 Task: Look for properties with their price reduced on the last day.
Action: Mouse moved to (601, 262)
Screenshot: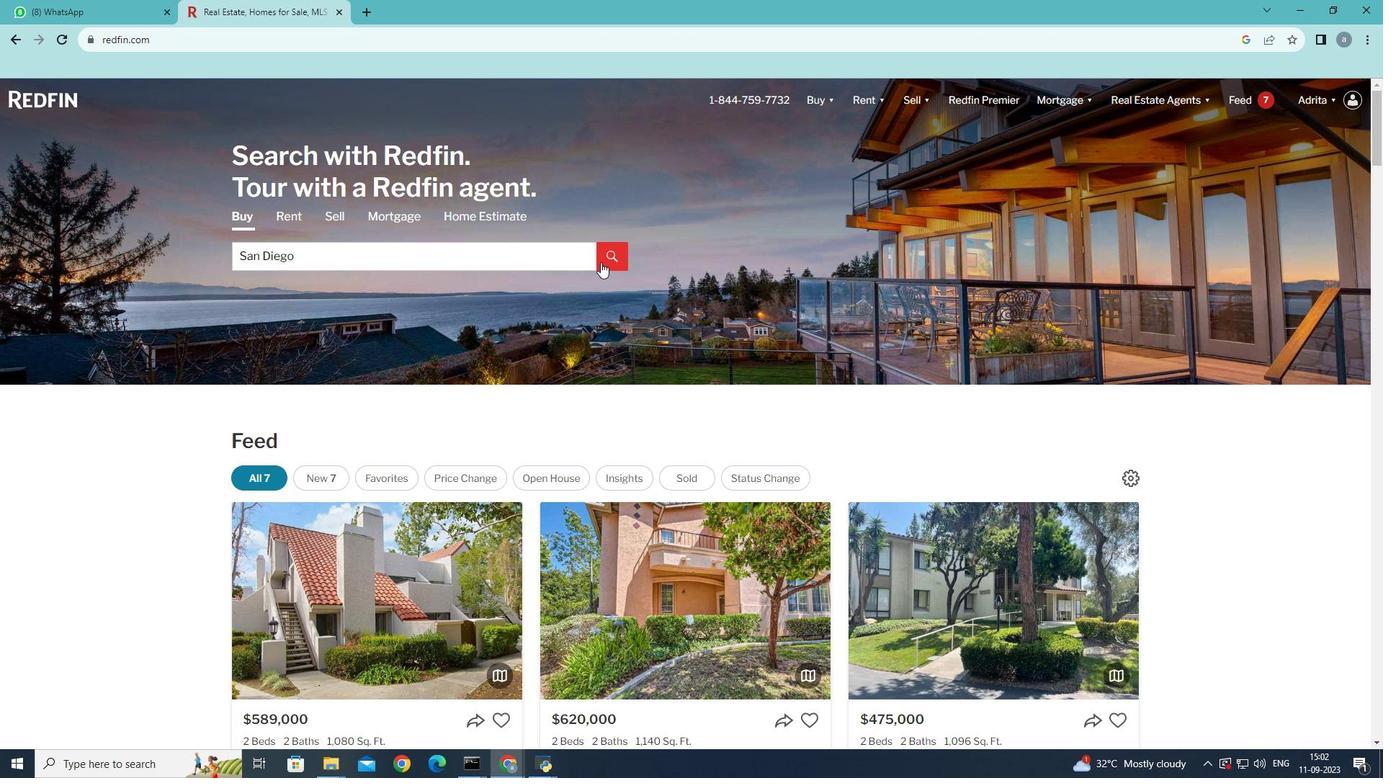 
Action: Mouse pressed left at (601, 262)
Screenshot: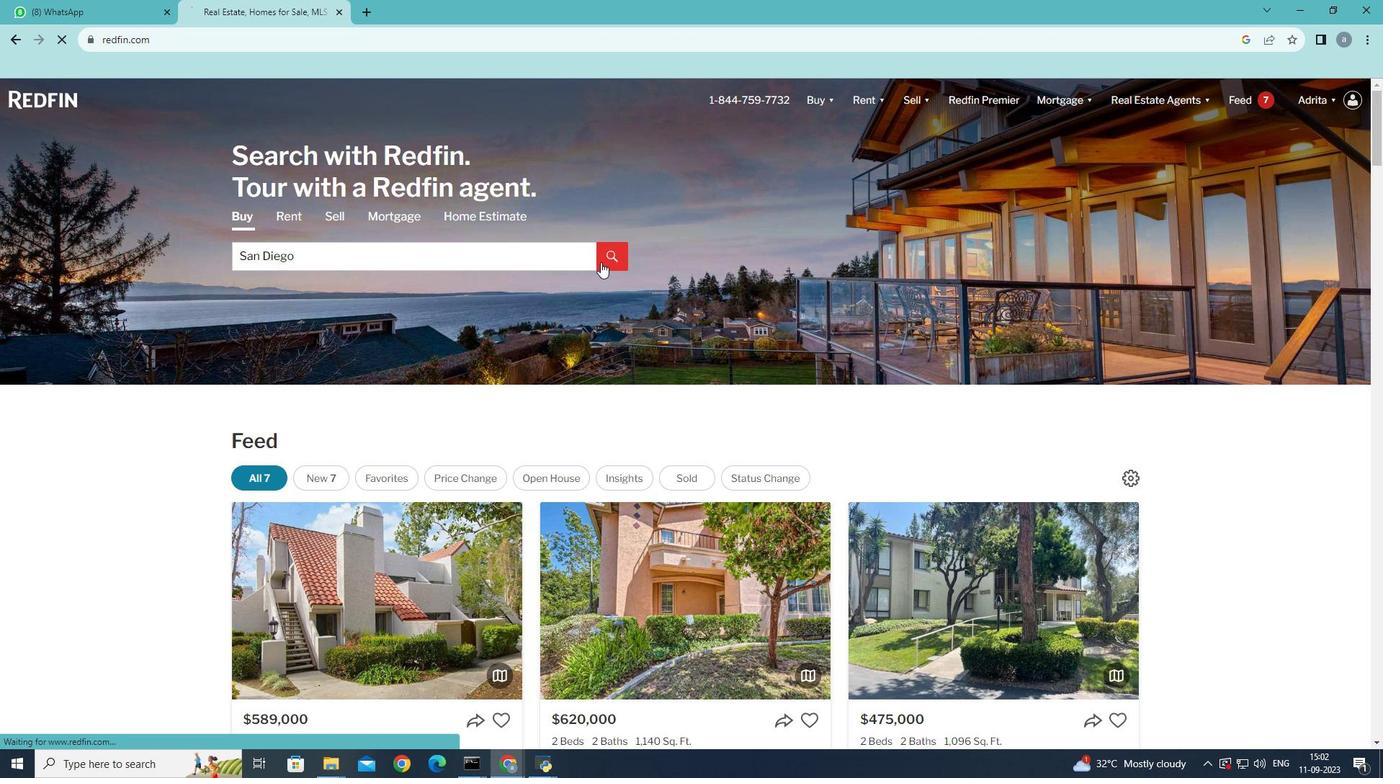 
Action: Mouse moved to (1232, 193)
Screenshot: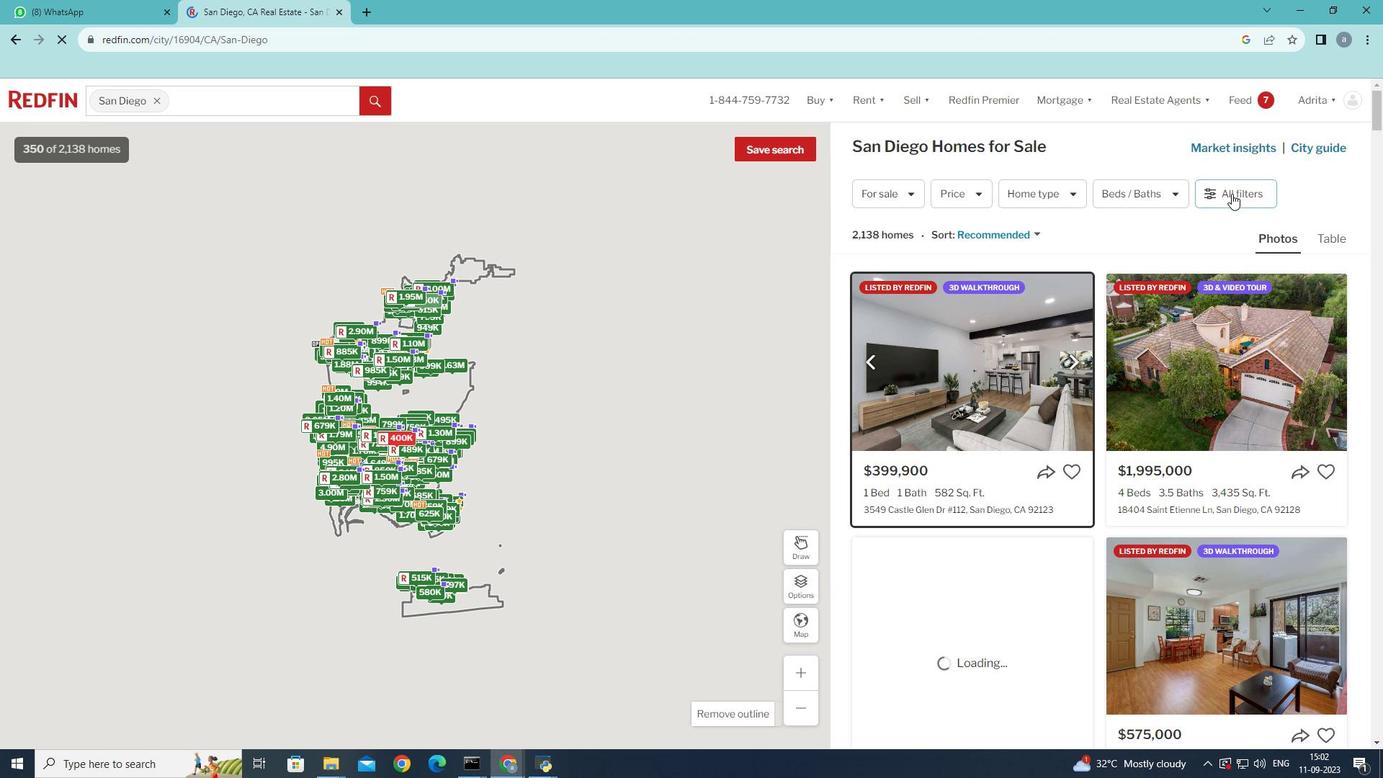 
Action: Mouse pressed left at (1232, 193)
Screenshot: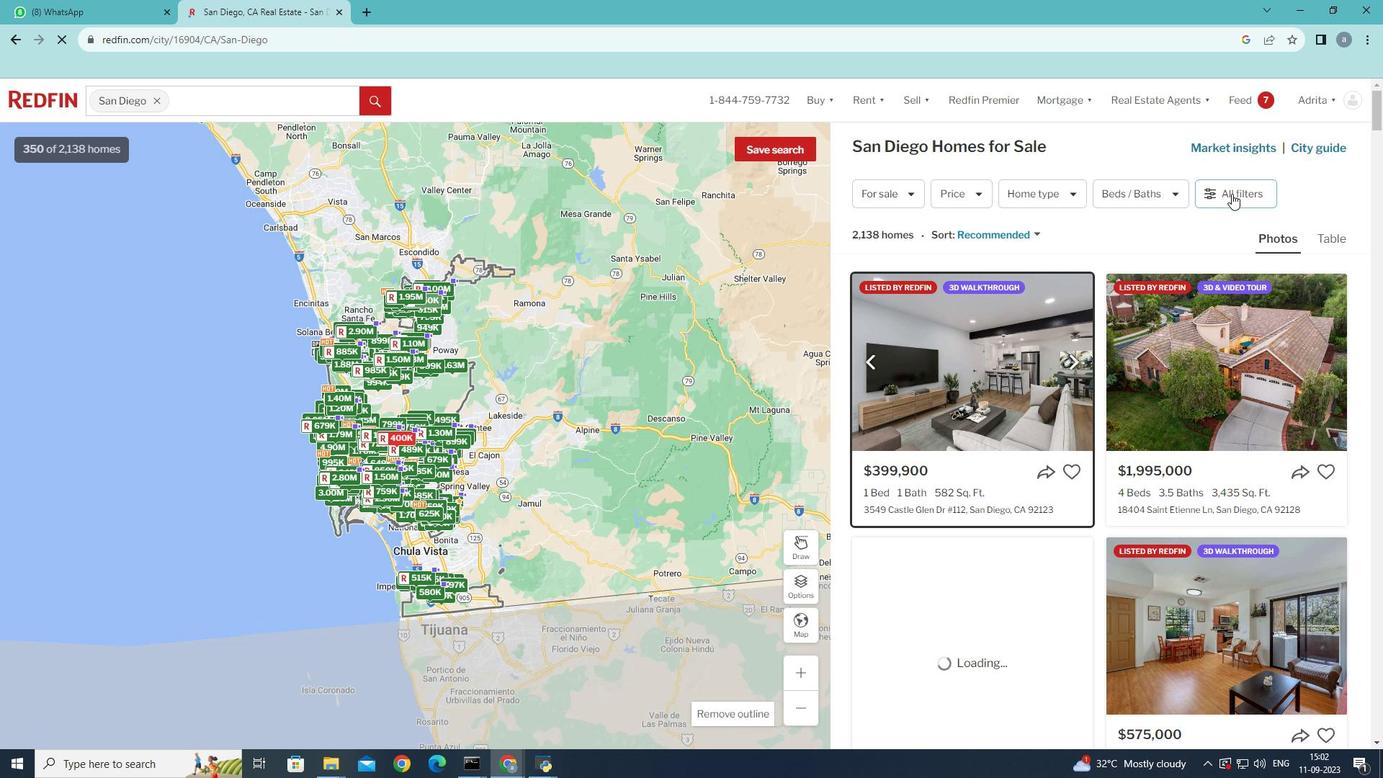 
Action: Mouse moved to (1243, 194)
Screenshot: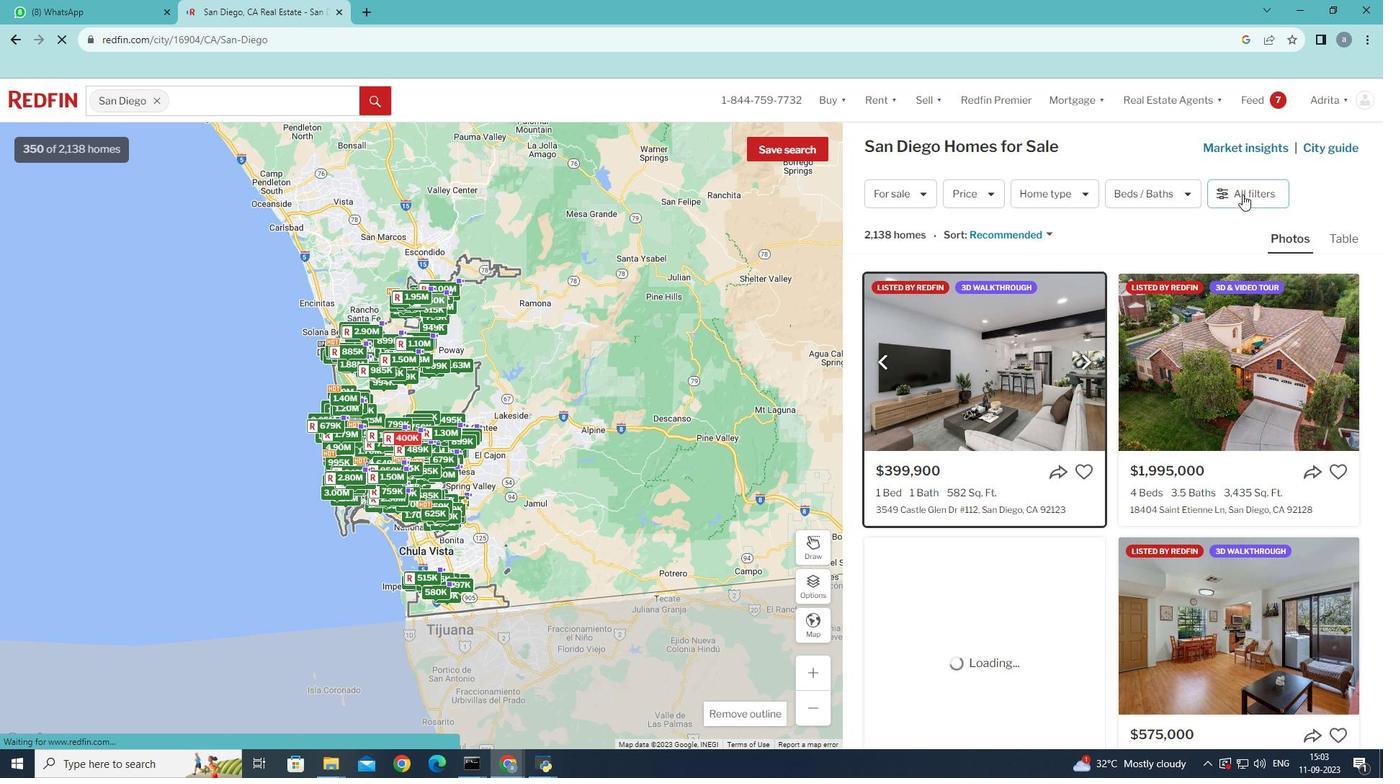 
Action: Mouse pressed left at (1243, 194)
Screenshot: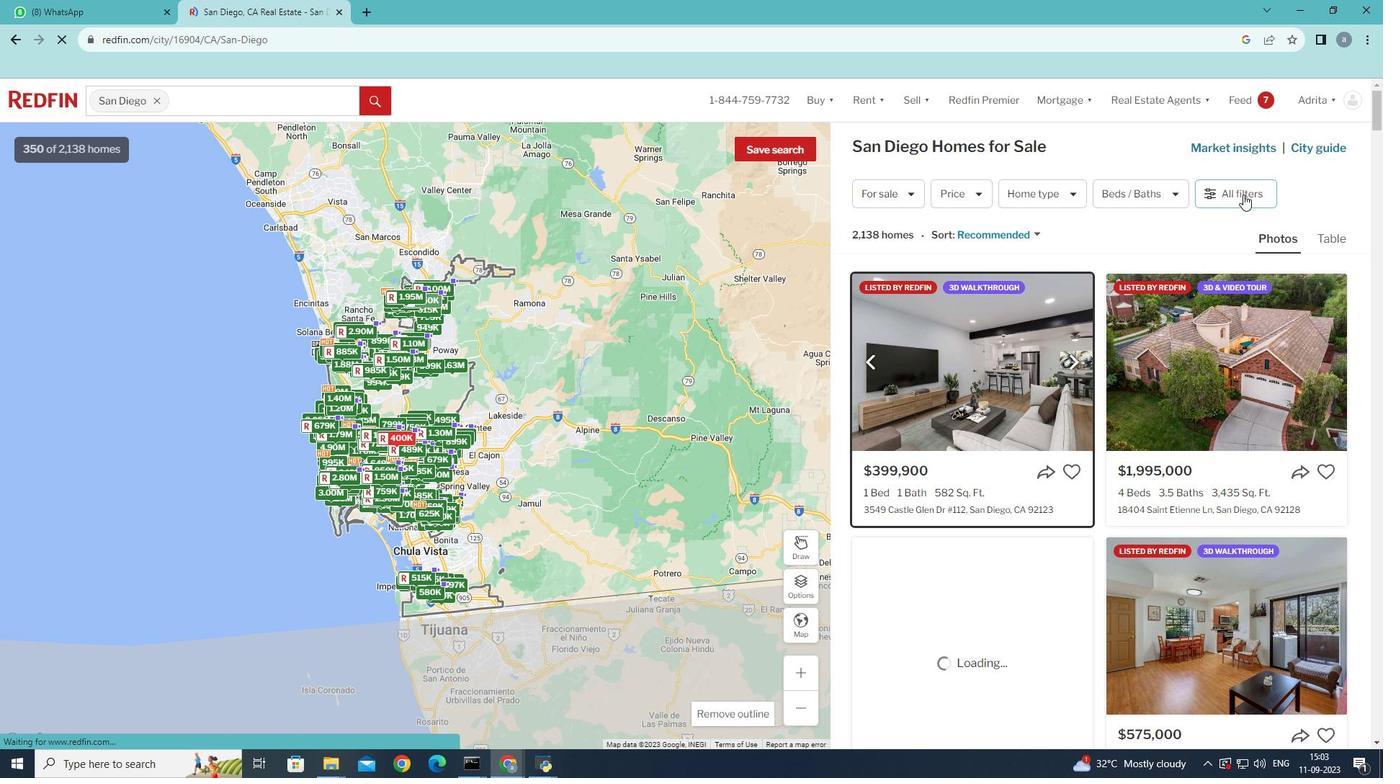 
Action: Mouse moved to (1256, 304)
Screenshot: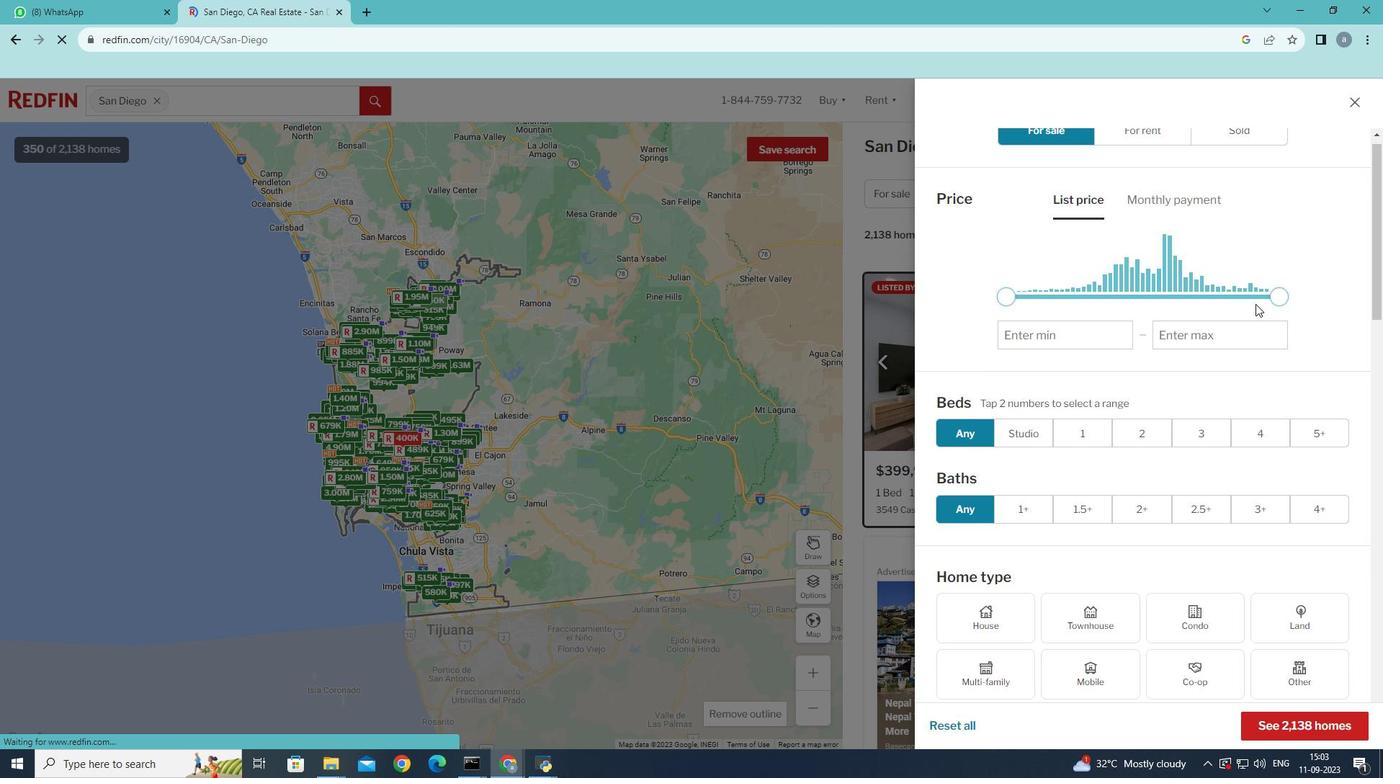 
Action: Mouse scrolled (1256, 303) with delta (0, 0)
Screenshot: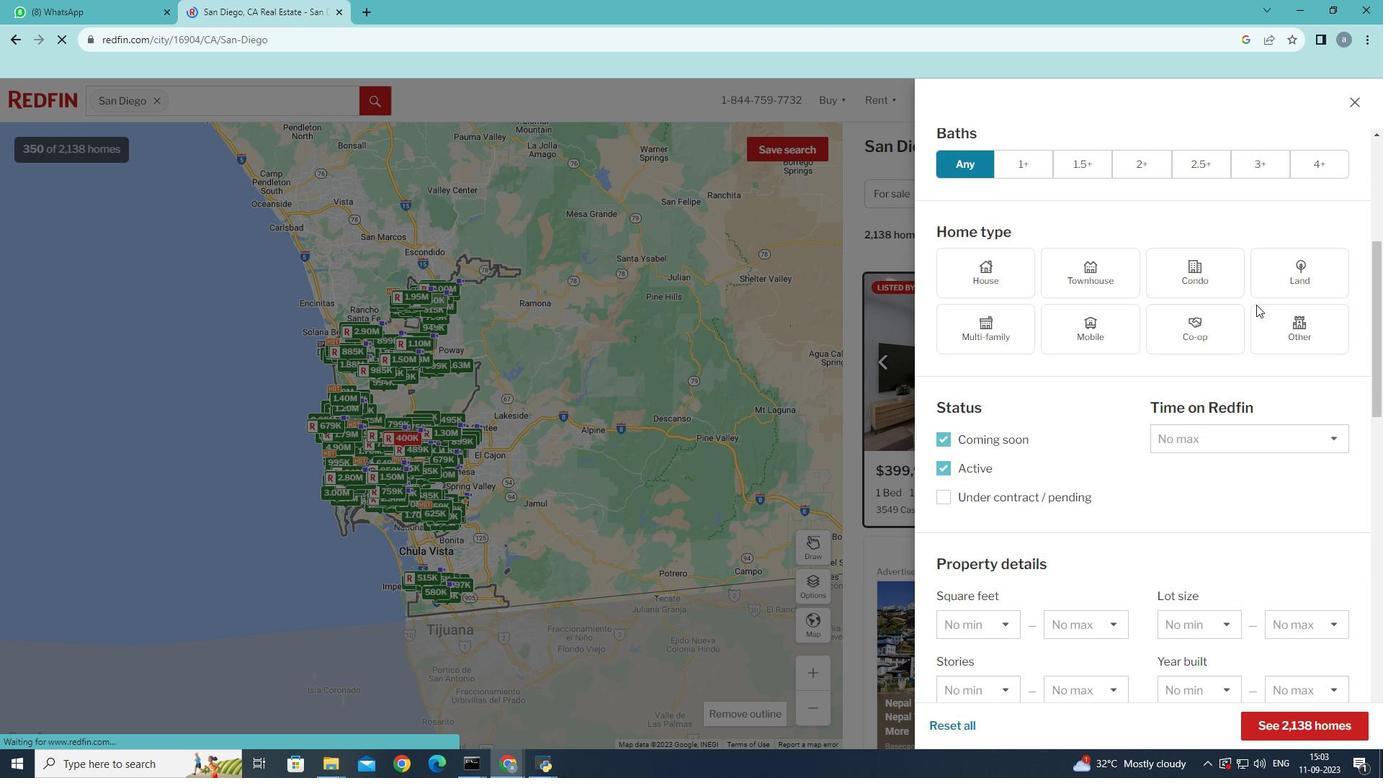 
Action: Mouse scrolled (1256, 303) with delta (0, 0)
Screenshot: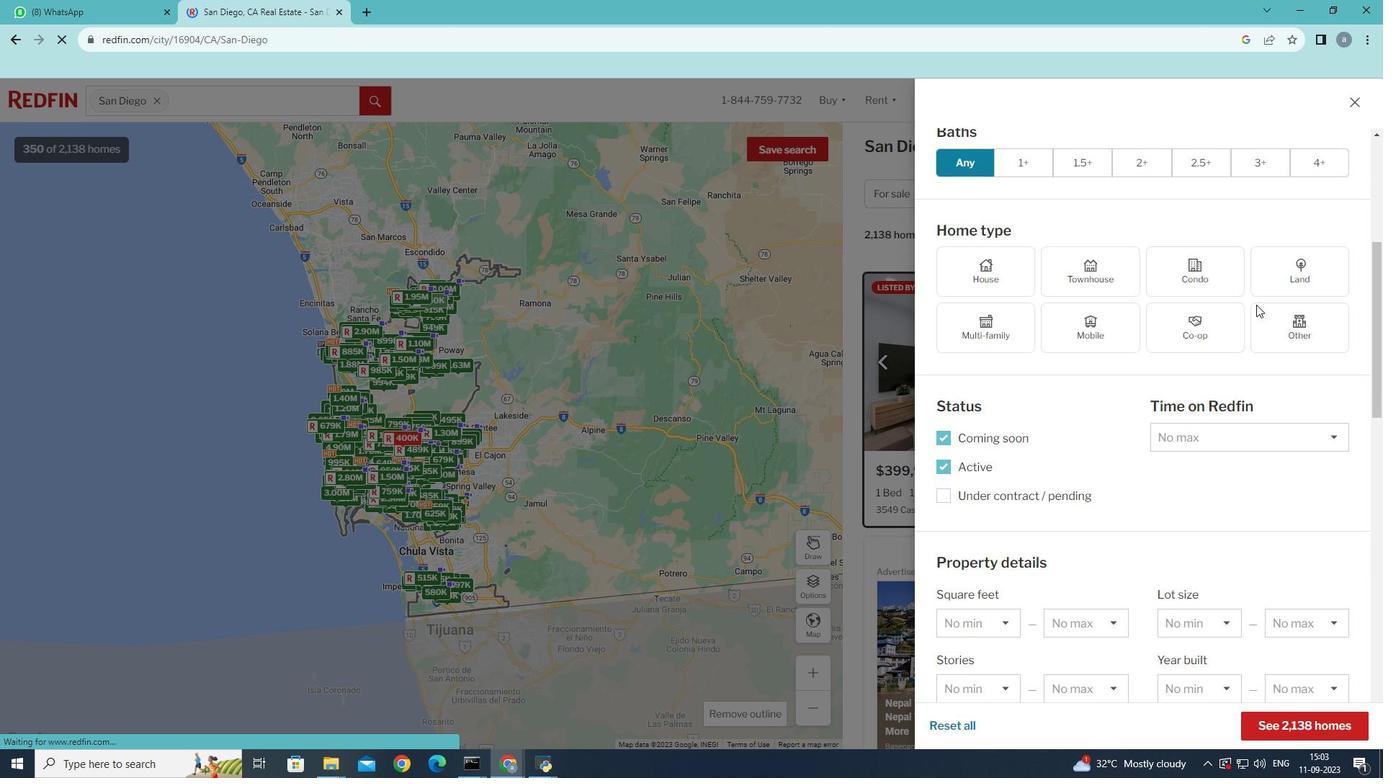 
Action: Mouse scrolled (1256, 303) with delta (0, 0)
Screenshot: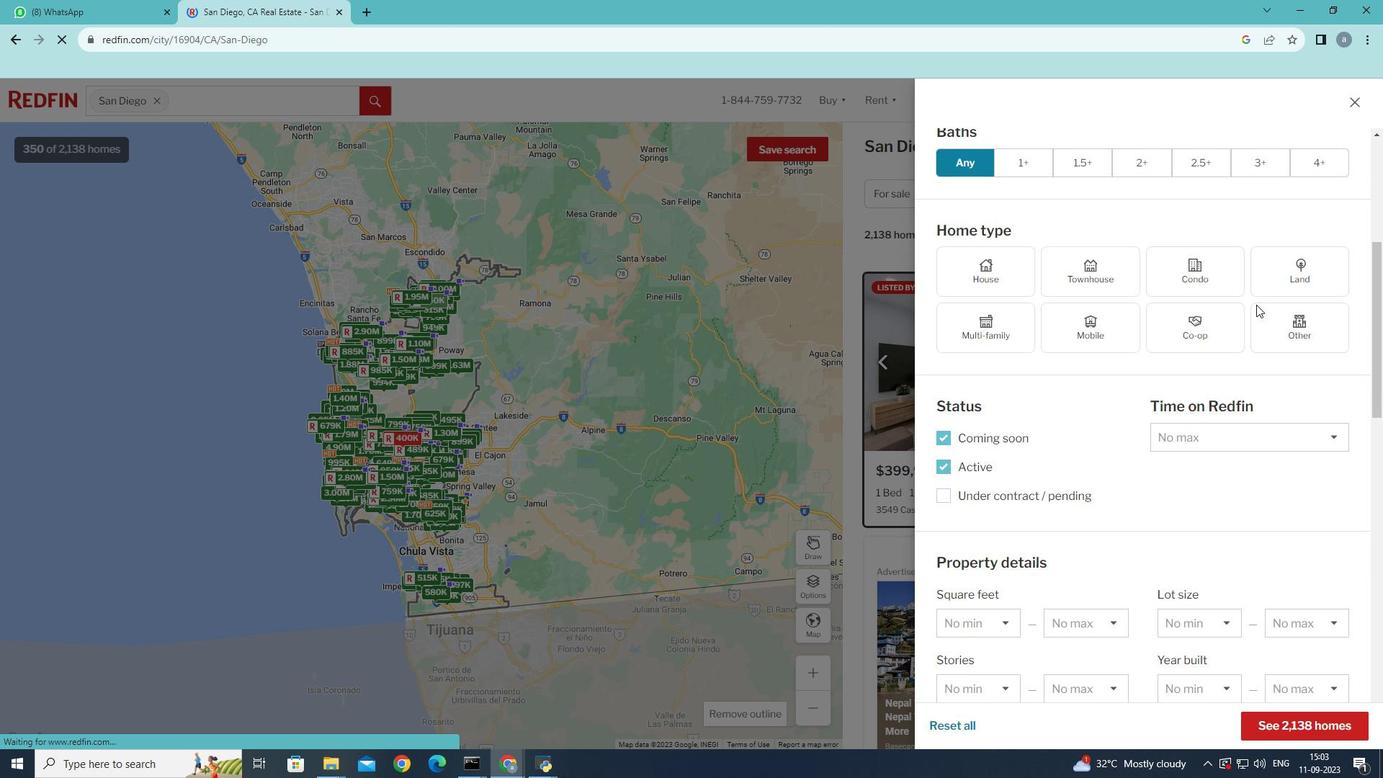 
Action: Mouse scrolled (1256, 303) with delta (0, 0)
Screenshot: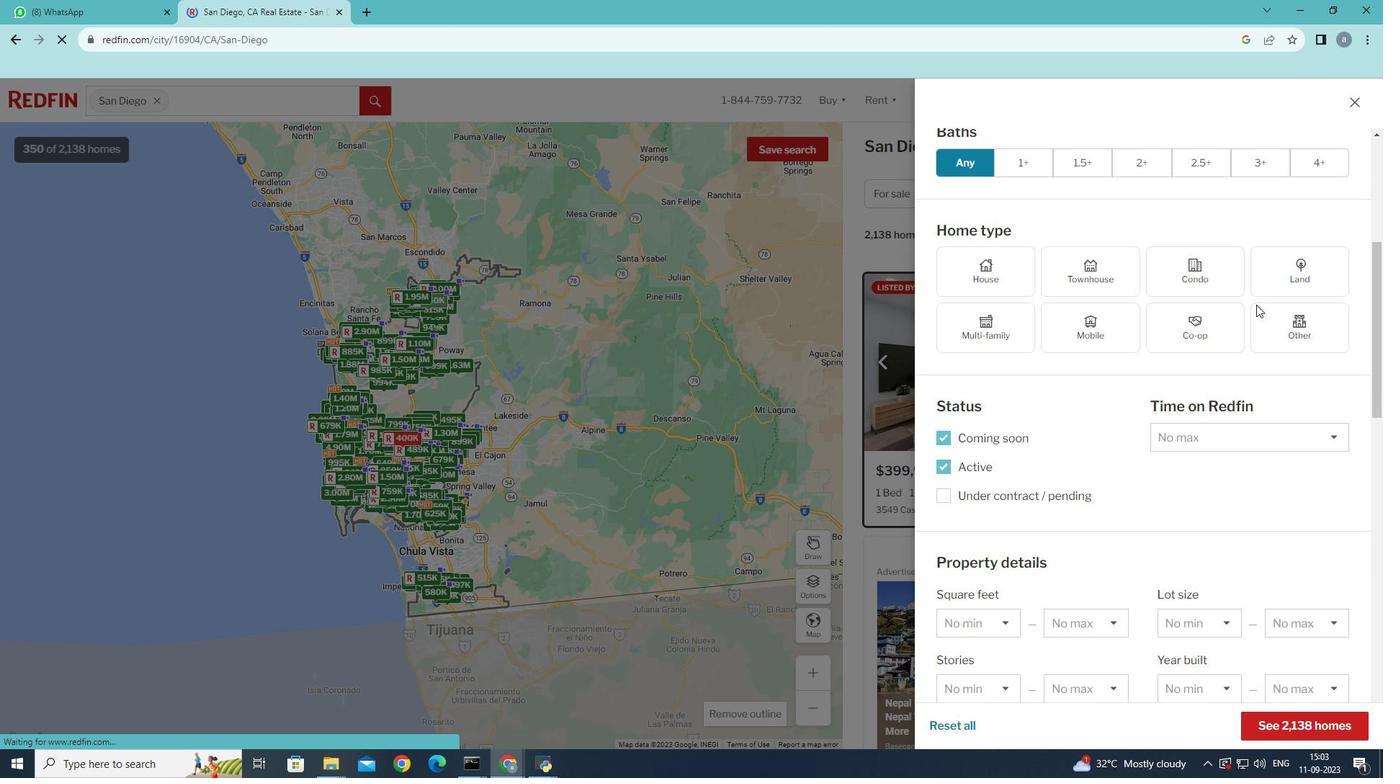 
Action: Mouse moved to (1256, 304)
Screenshot: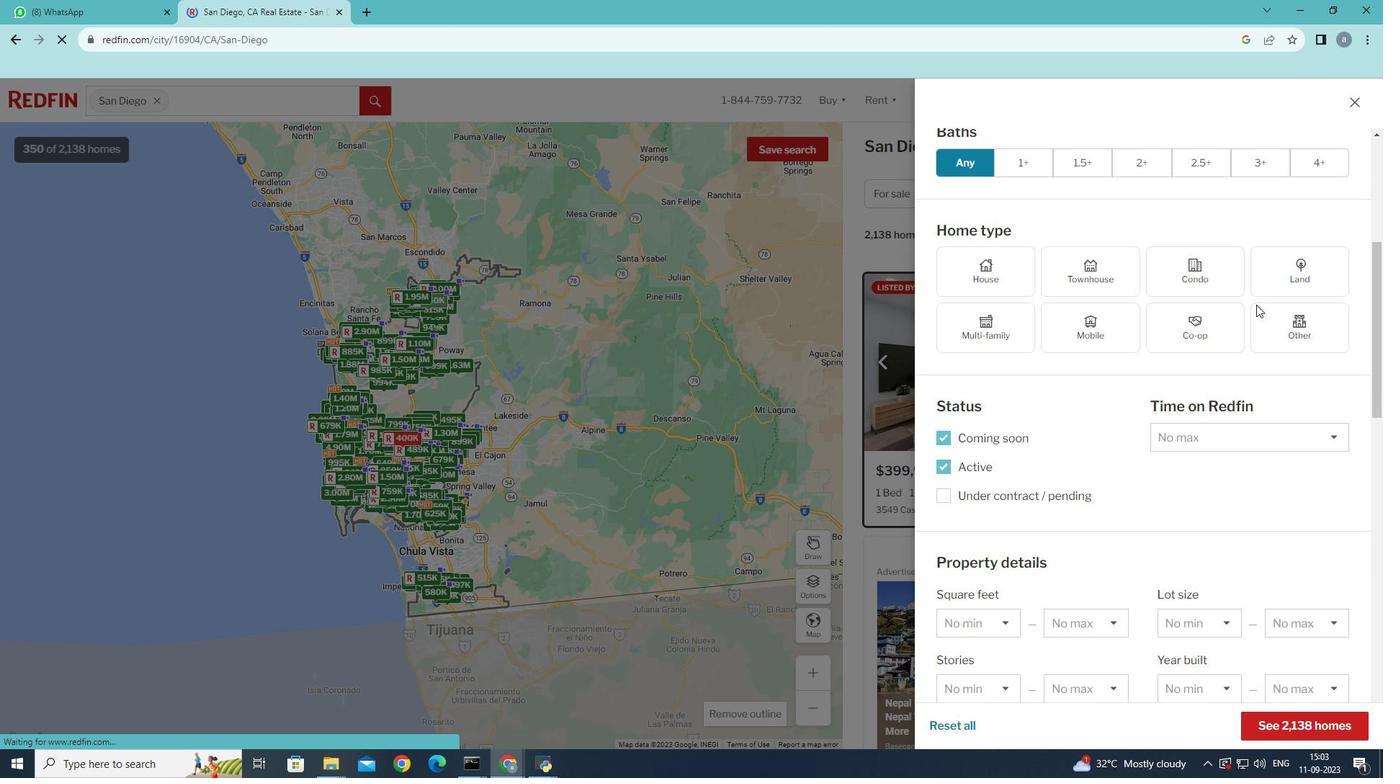 
Action: Mouse scrolled (1256, 304) with delta (0, 0)
Screenshot: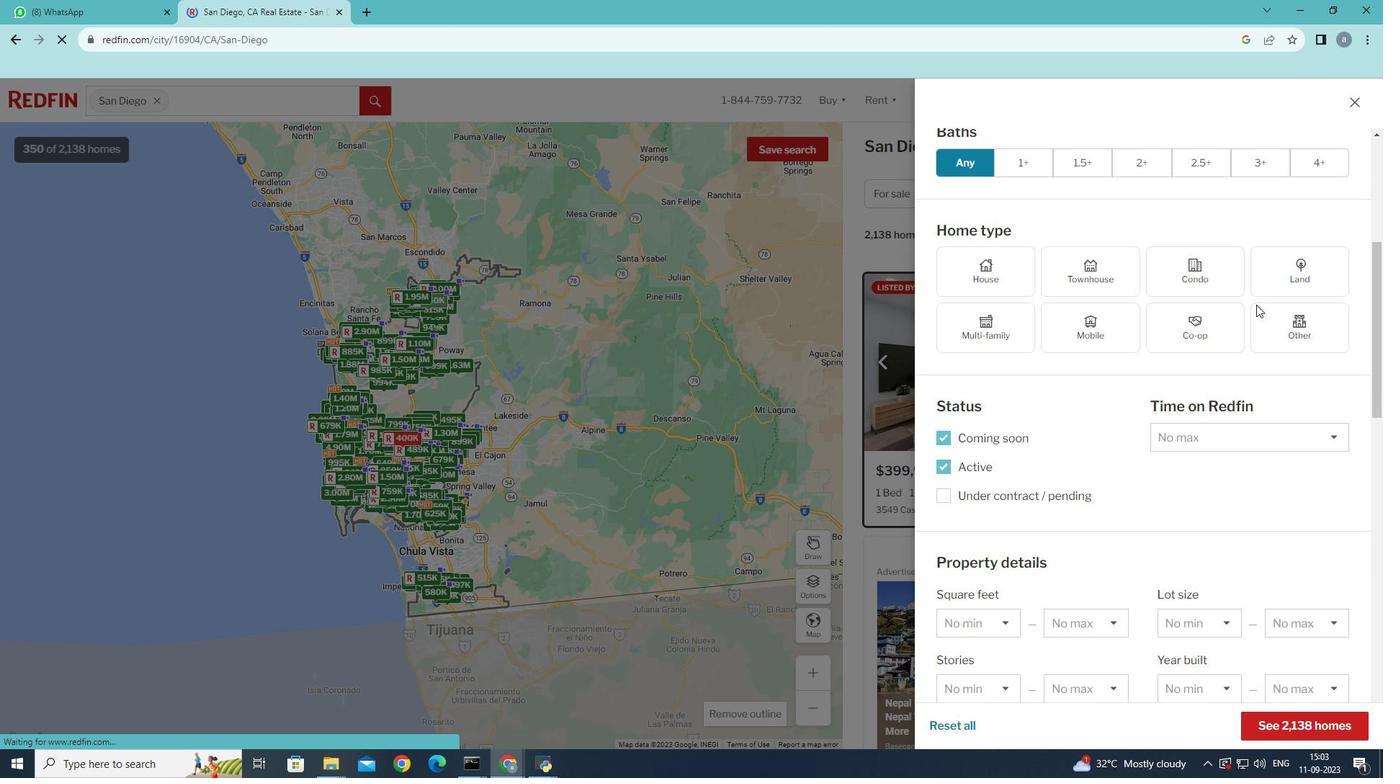 
Action: Mouse scrolled (1256, 304) with delta (0, 0)
Screenshot: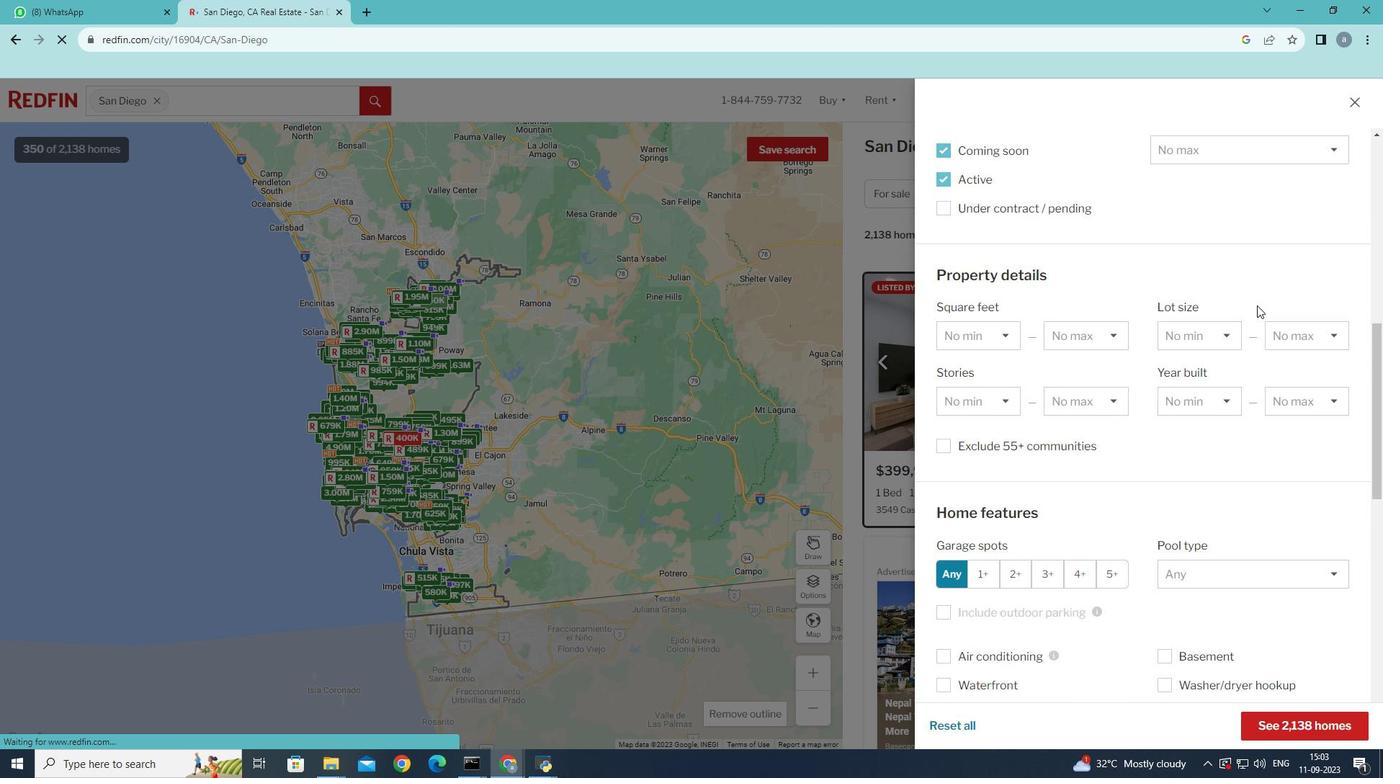 
Action: Mouse scrolled (1256, 304) with delta (0, 0)
Screenshot: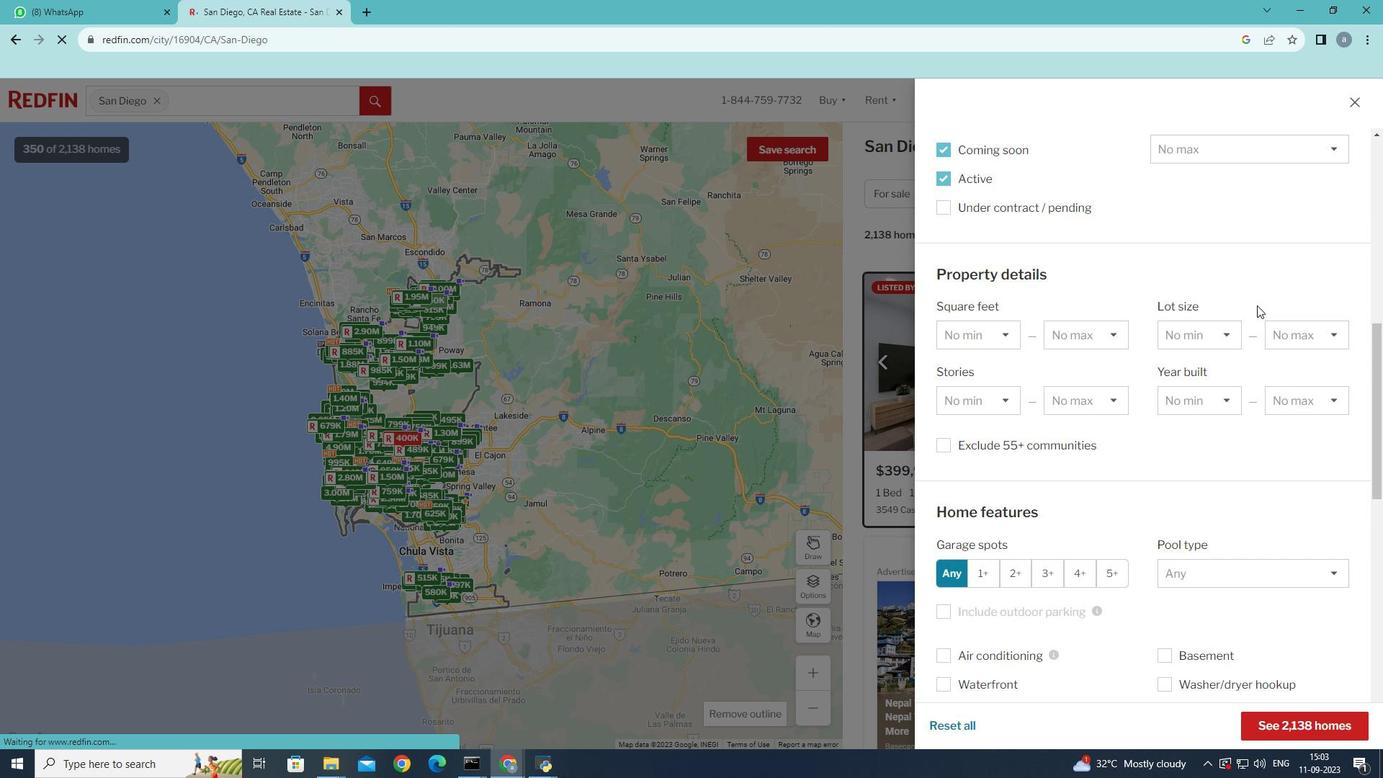 
Action: Mouse scrolled (1256, 304) with delta (0, 0)
Screenshot: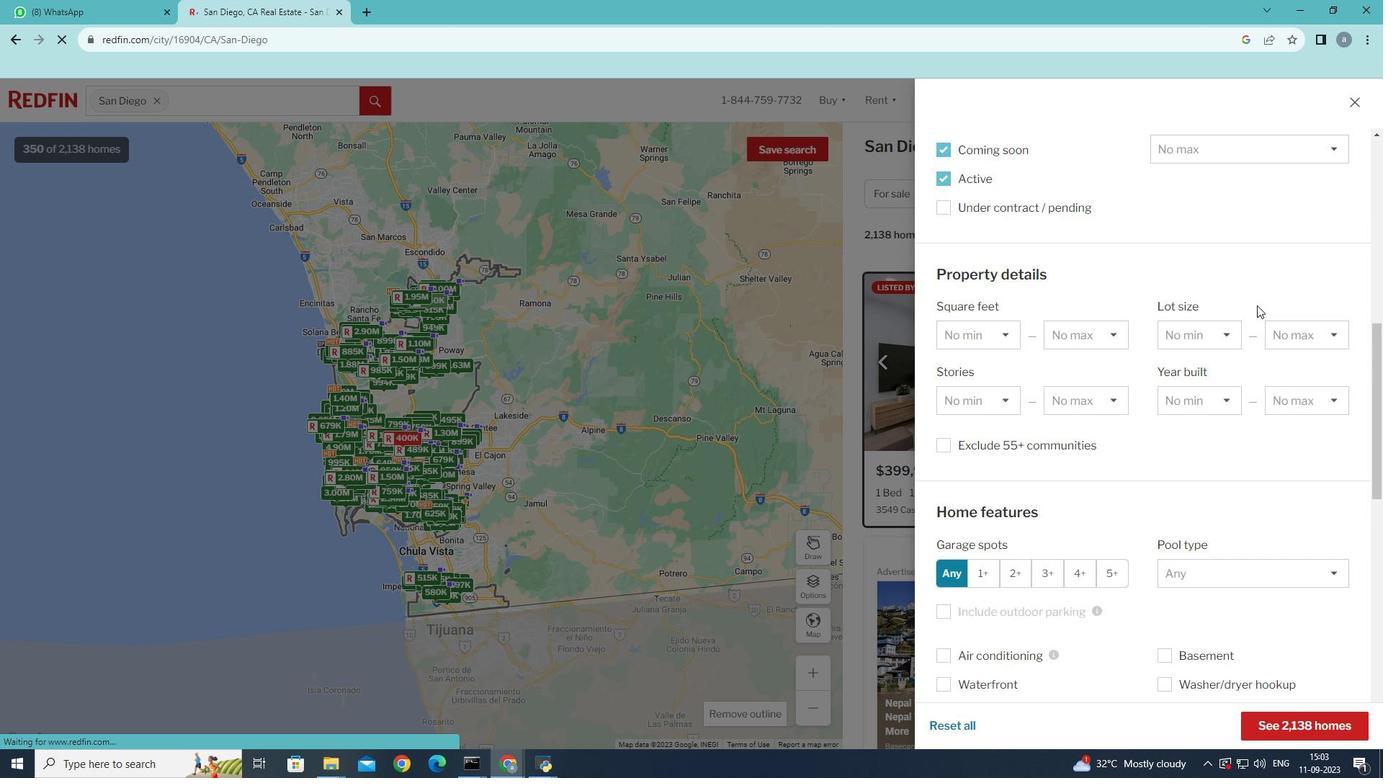 
Action: Mouse moved to (1257, 305)
Screenshot: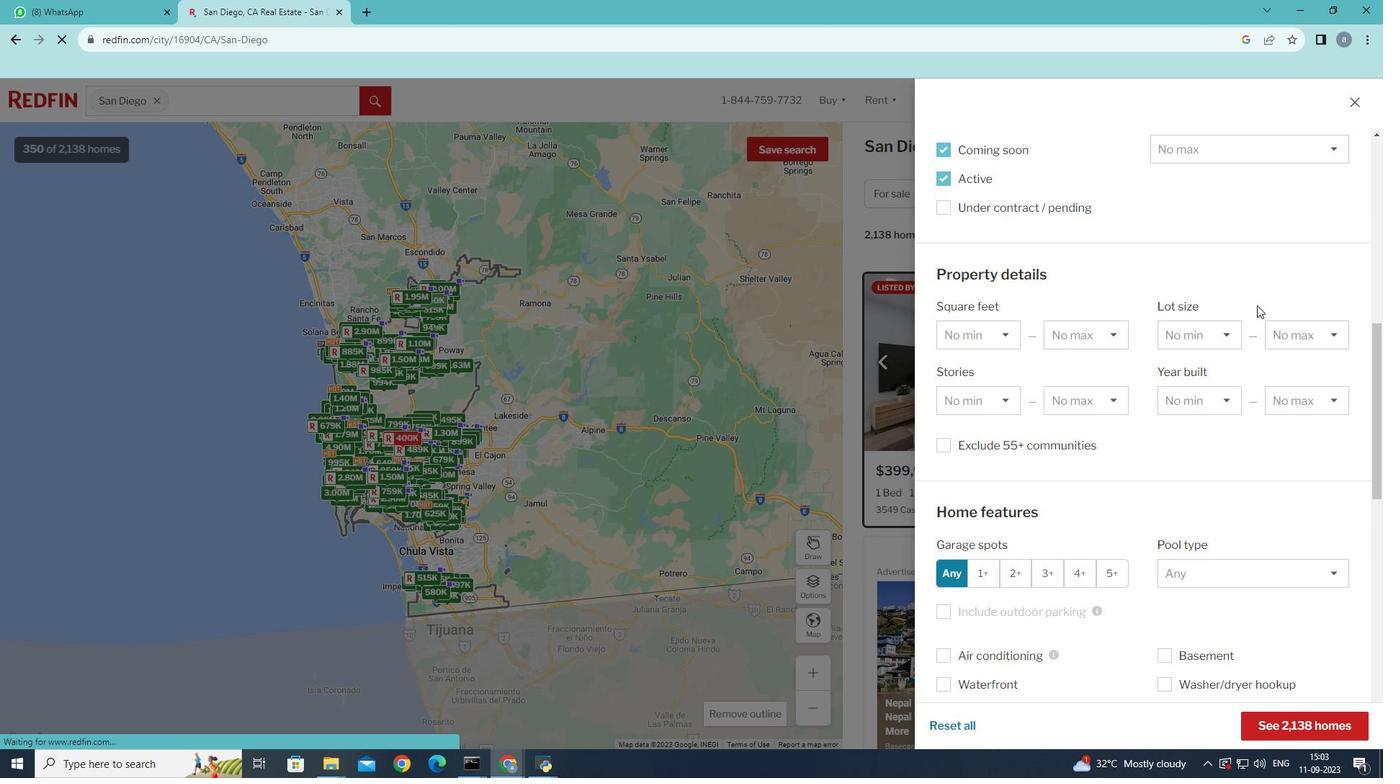 
Action: Mouse scrolled (1257, 304) with delta (0, 0)
Screenshot: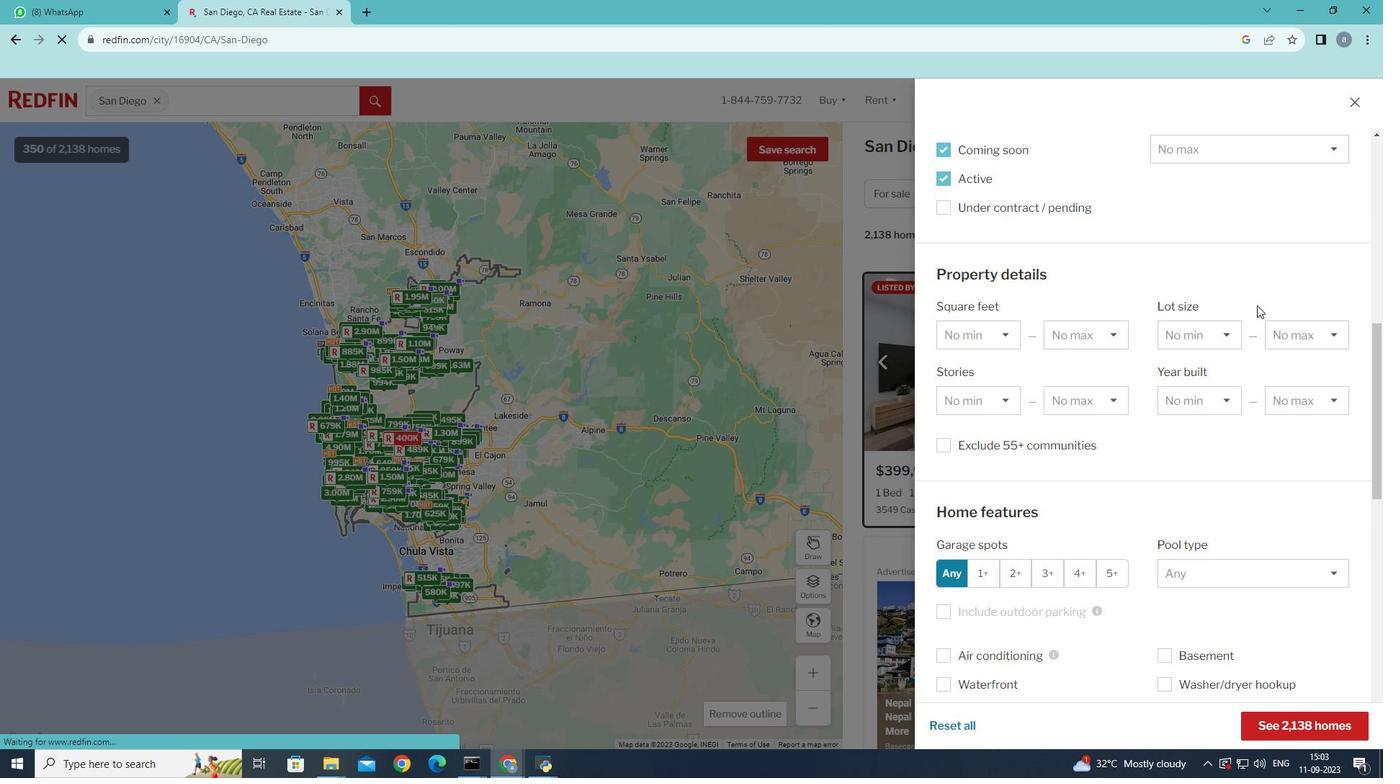 
Action: Mouse scrolled (1257, 304) with delta (0, 0)
Screenshot: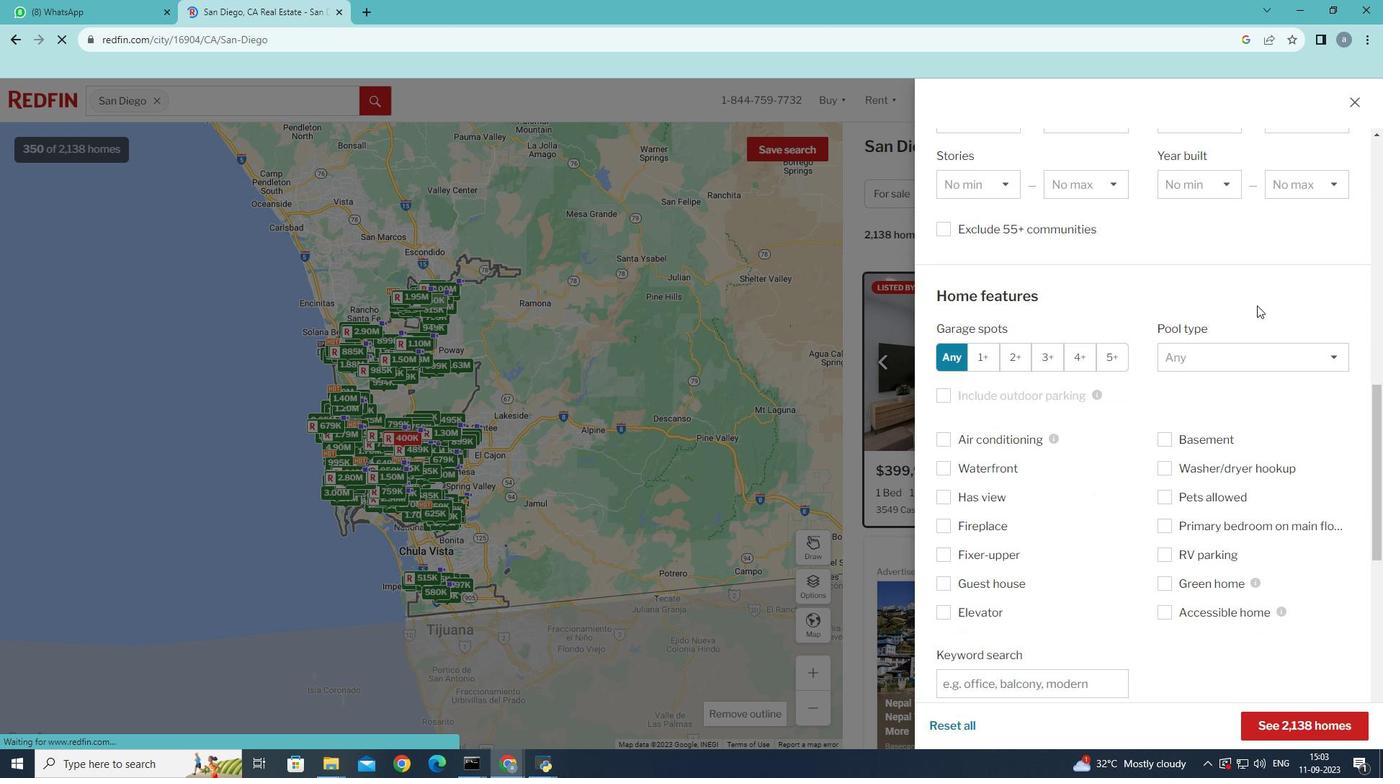 
Action: Mouse scrolled (1257, 304) with delta (0, 0)
Screenshot: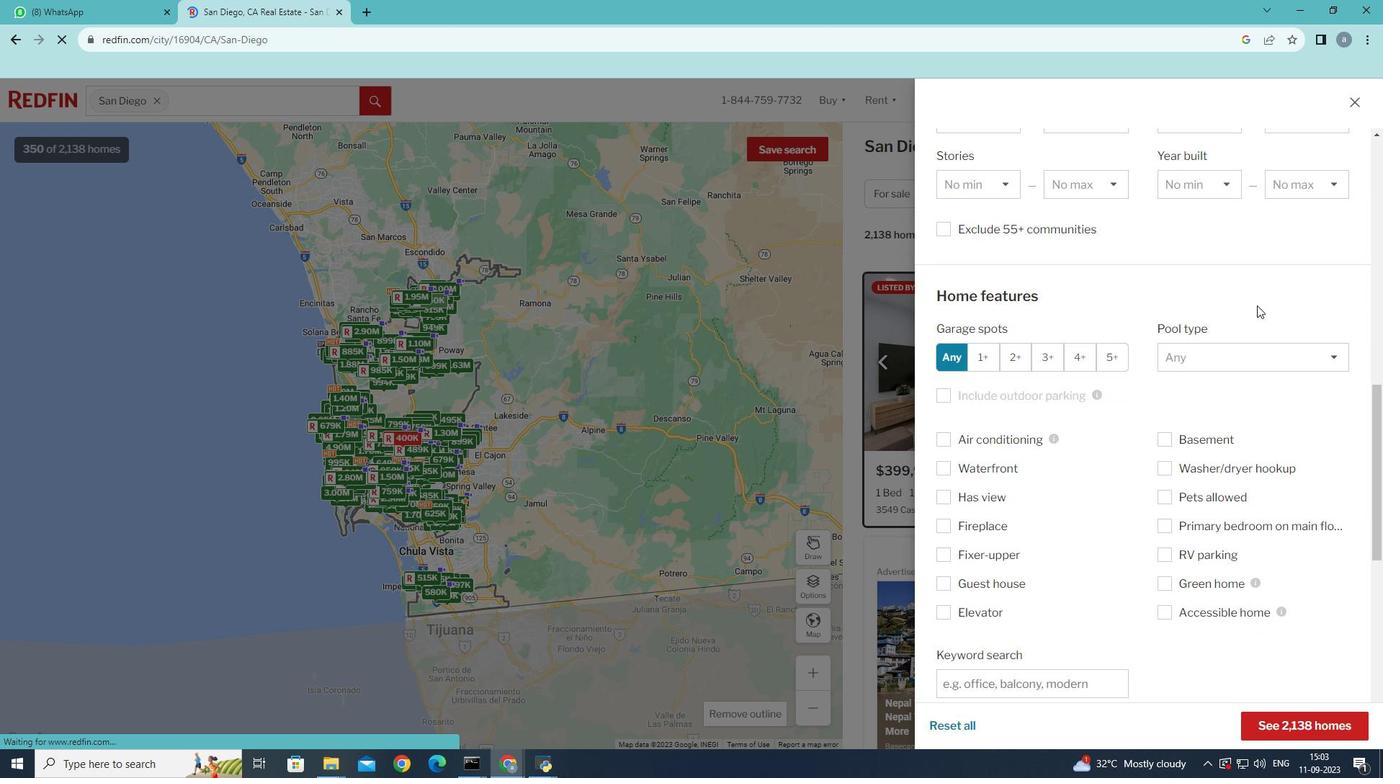 
Action: Mouse scrolled (1257, 304) with delta (0, 0)
Screenshot: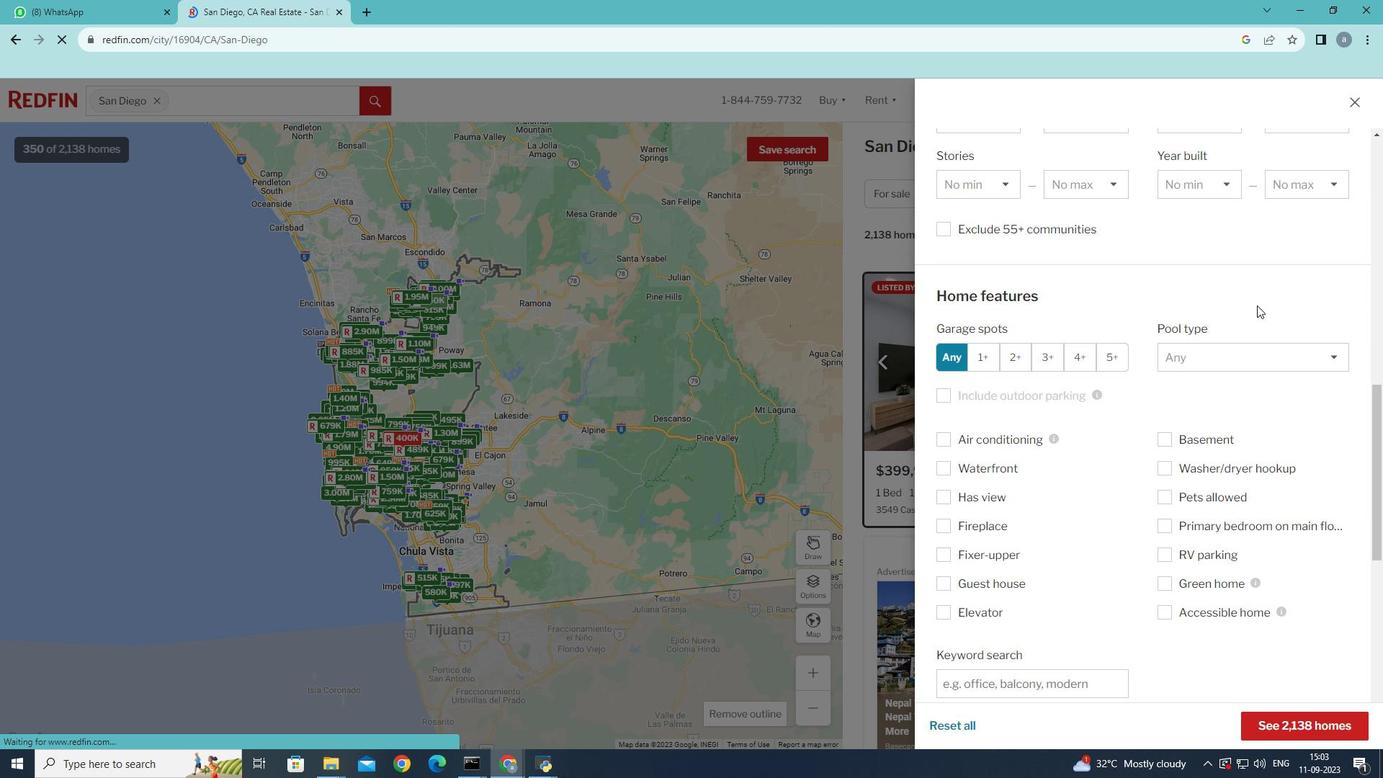 
Action: Mouse scrolled (1257, 304) with delta (0, 0)
Screenshot: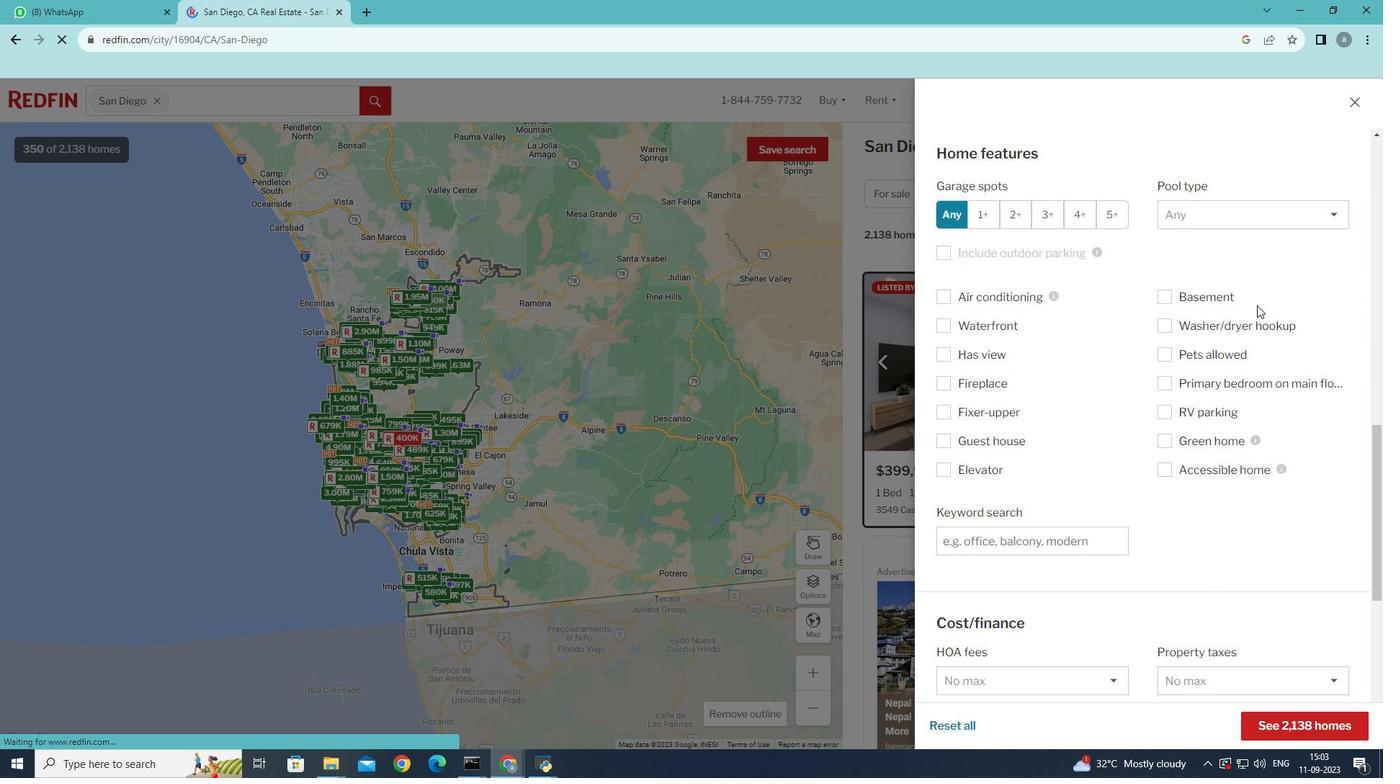 
Action: Mouse scrolled (1257, 304) with delta (0, 0)
Screenshot: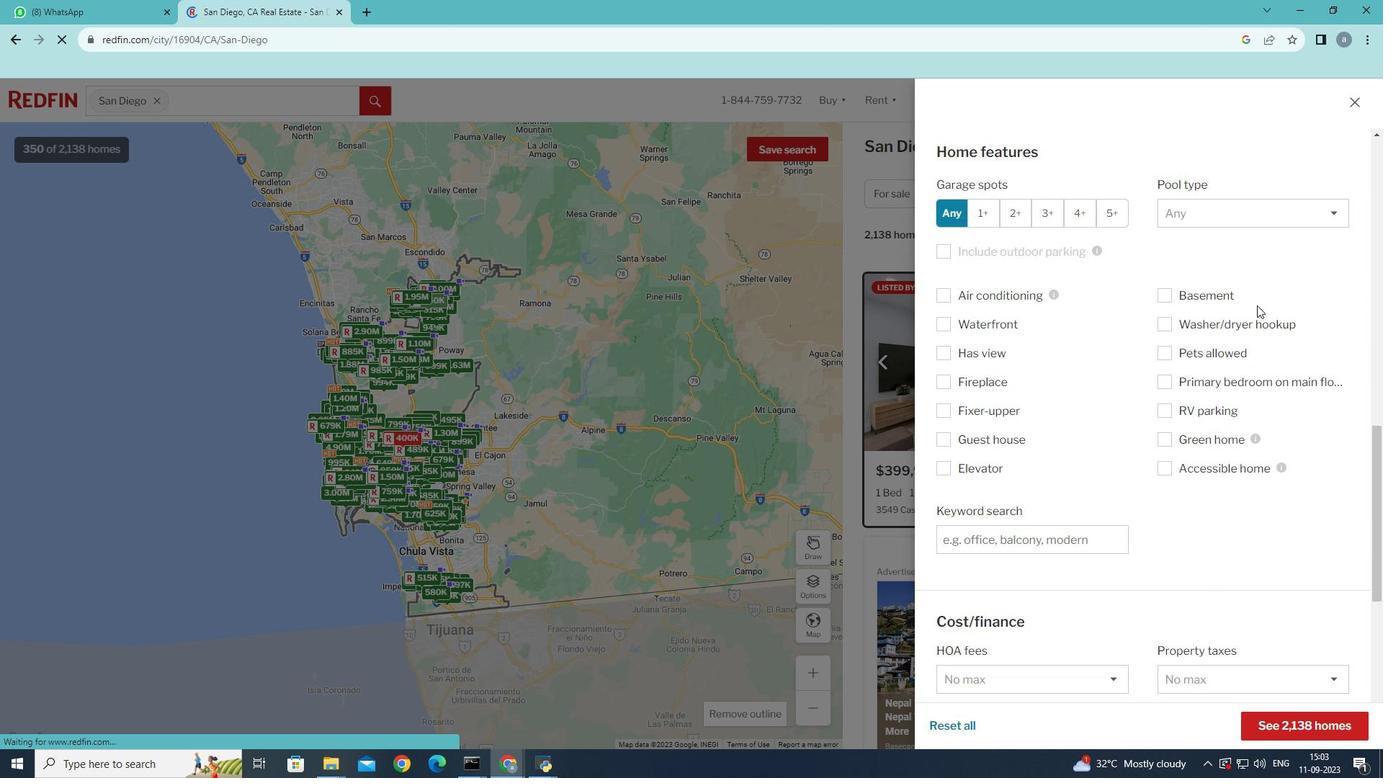 
Action: Mouse scrolled (1257, 304) with delta (0, 0)
Screenshot: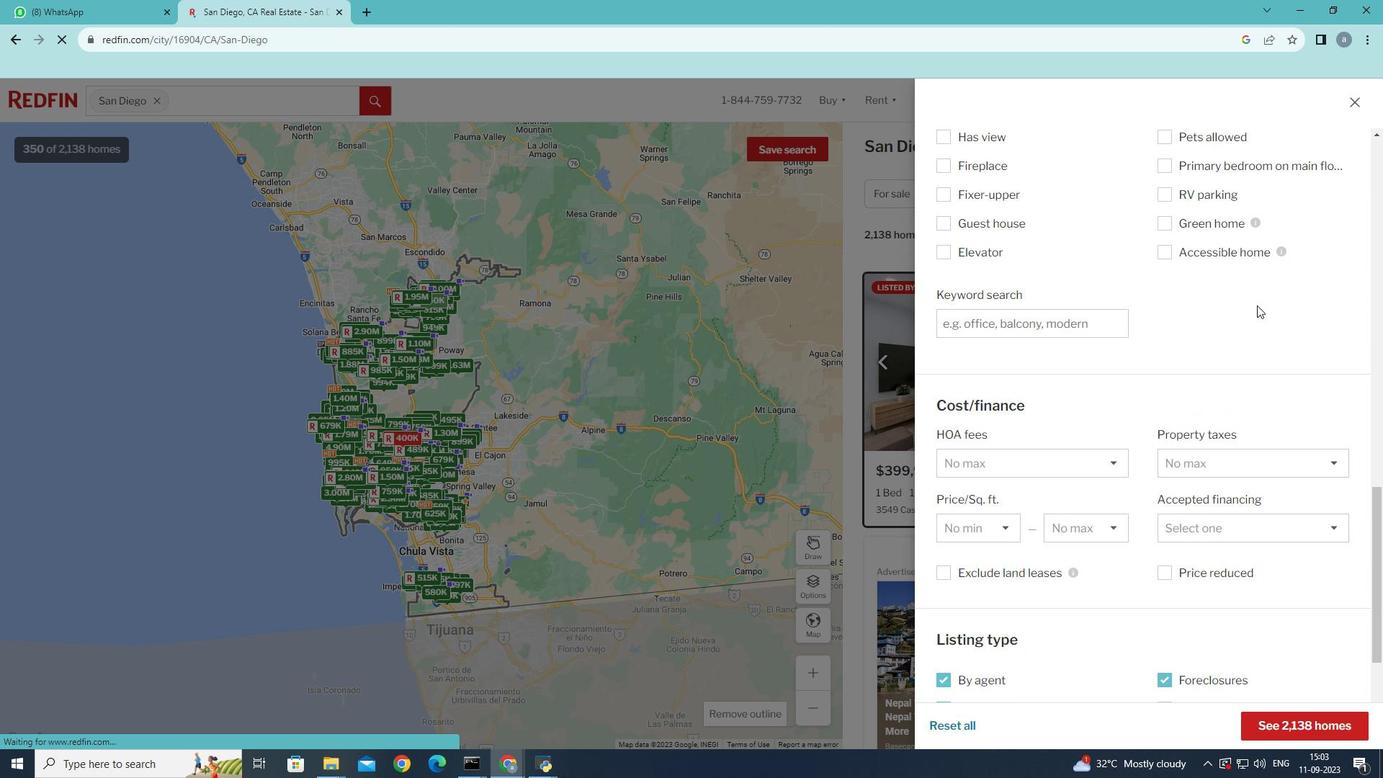 
Action: Mouse scrolled (1257, 304) with delta (0, 0)
Screenshot: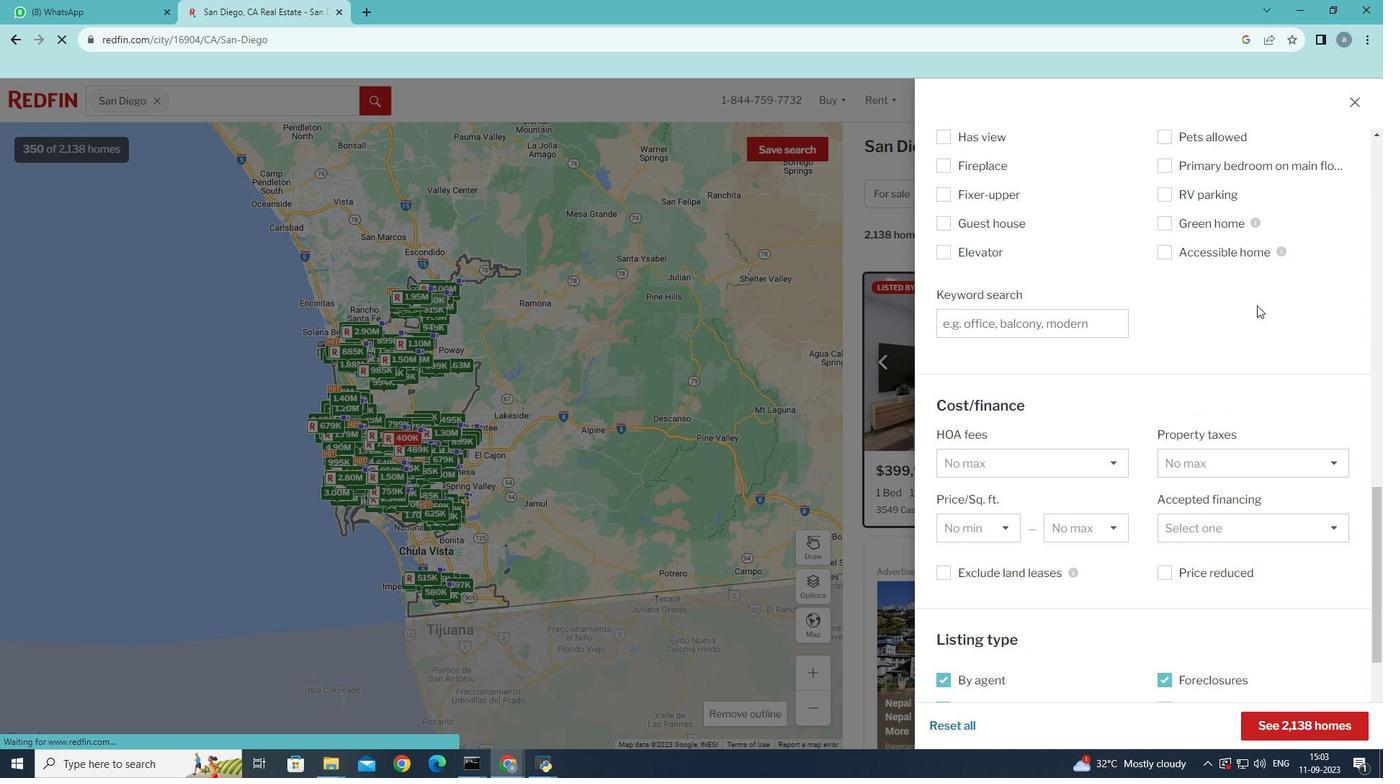 
Action: Mouse scrolled (1257, 304) with delta (0, 0)
Screenshot: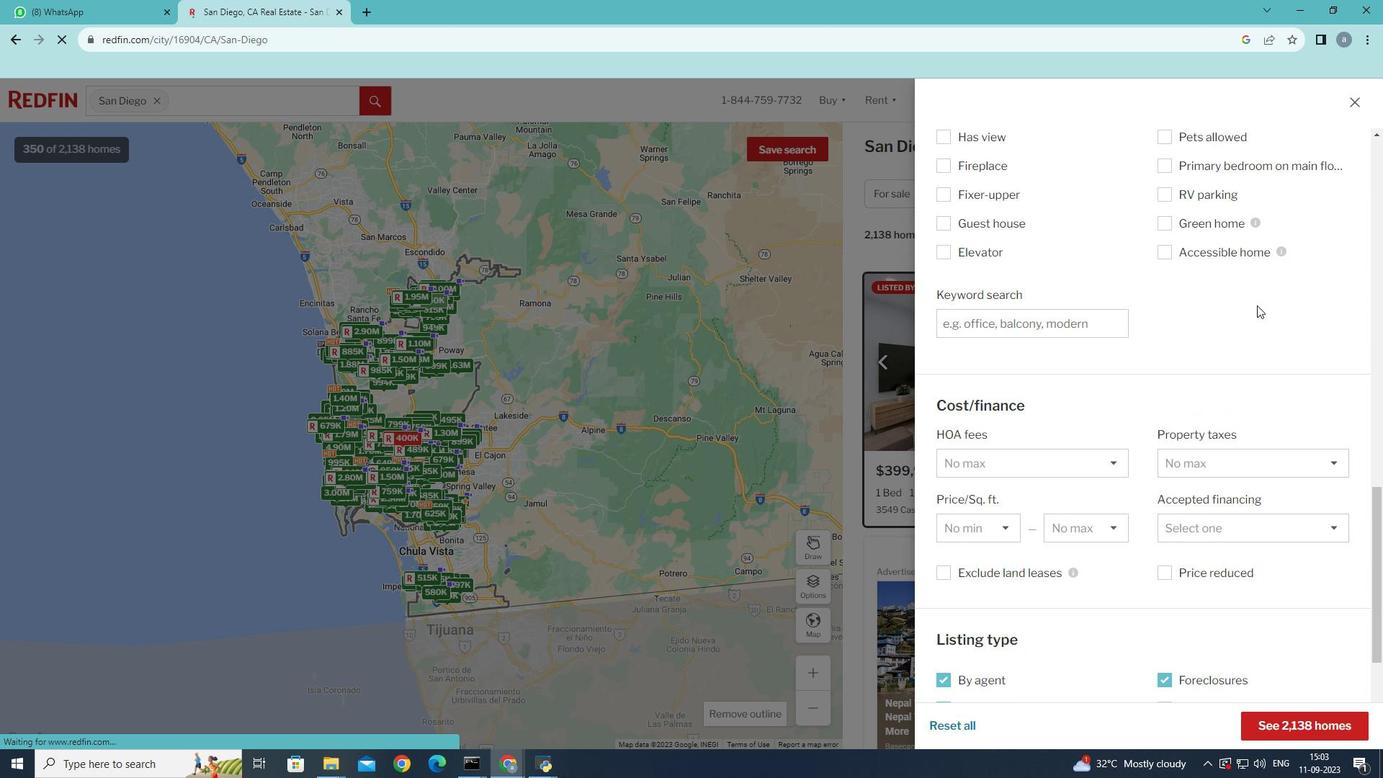 
Action: Mouse scrolled (1257, 304) with delta (0, 0)
Screenshot: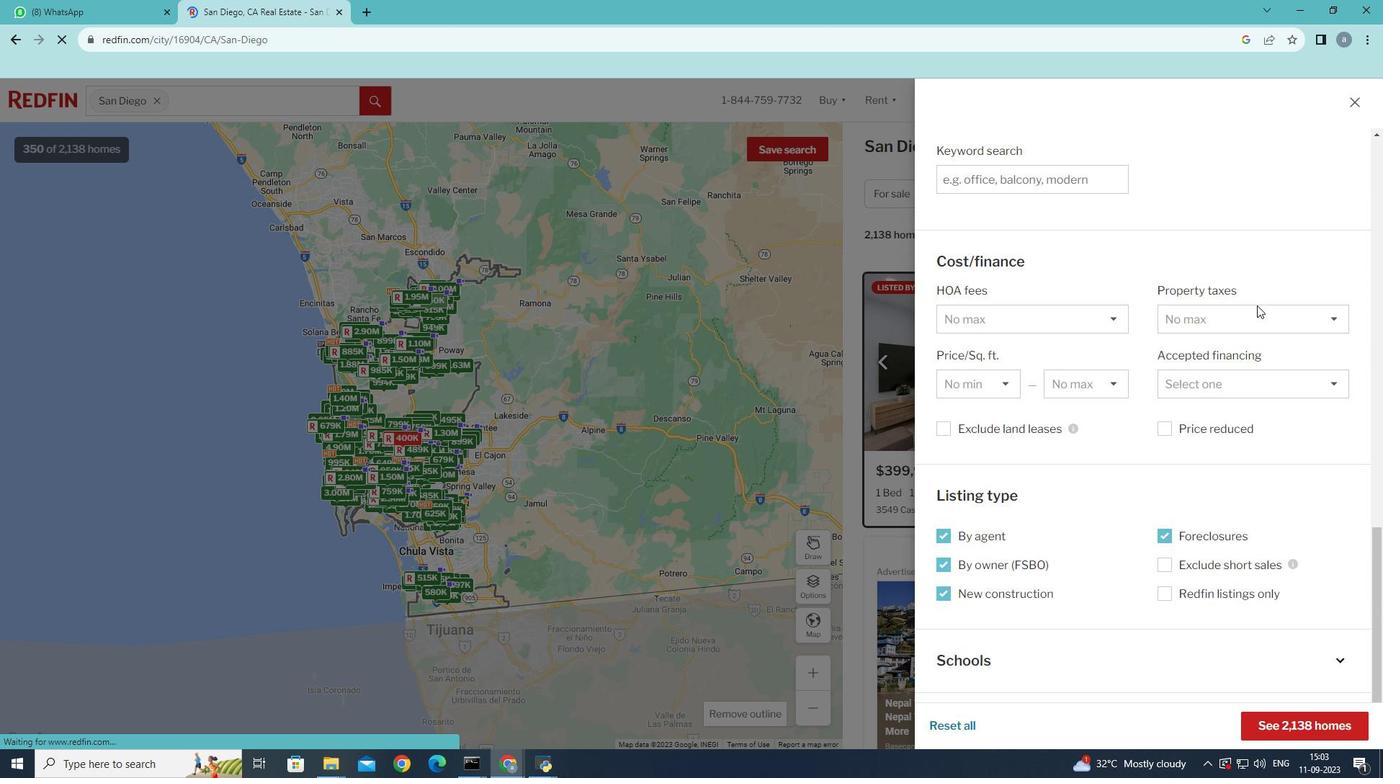 
Action: Mouse scrolled (1257, 304) with delta (0, 0)
Screenshot: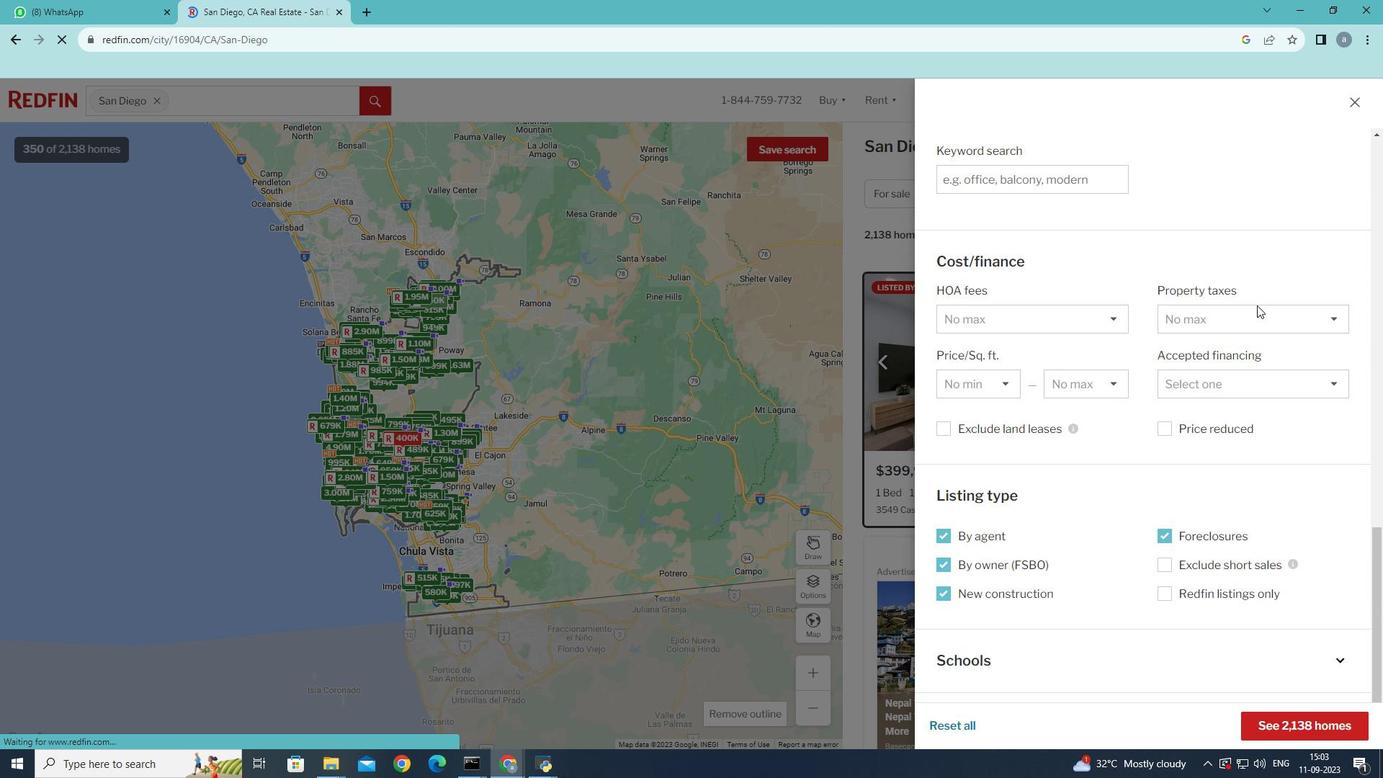 
Action: Mouse moved to (1167, 430)
Screenshot: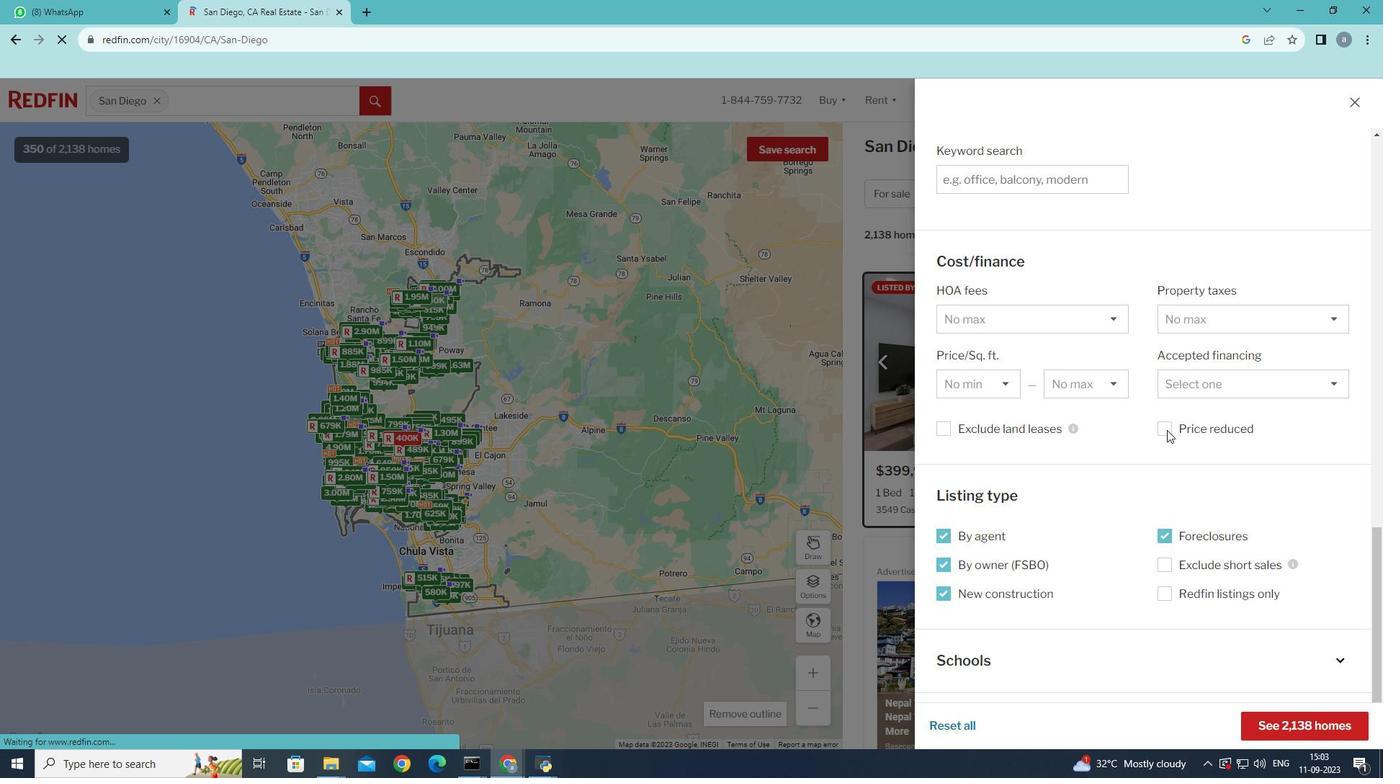 
Action: Mouse pressed left at (1167, 430)
Screenshot: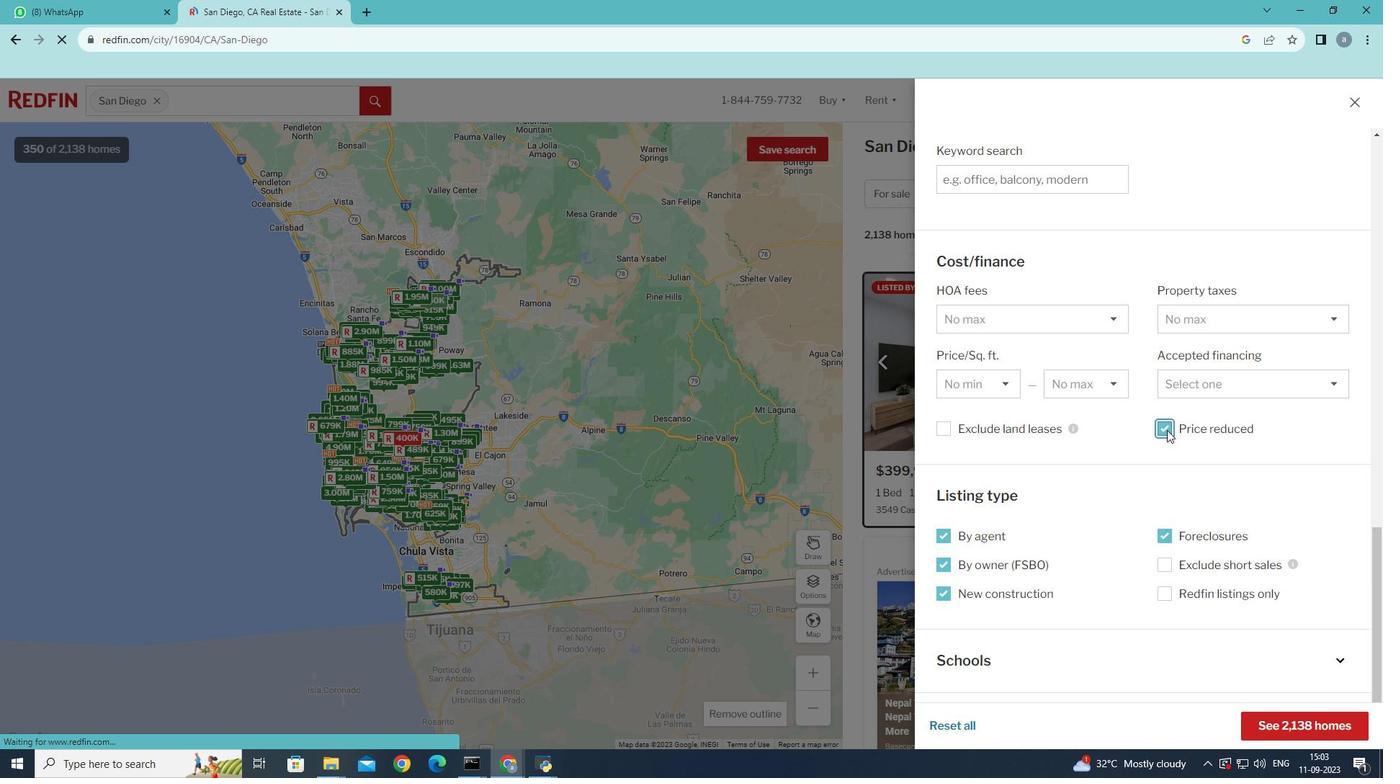 
Action: Mouse moved to (1194, 455)
Screenshot: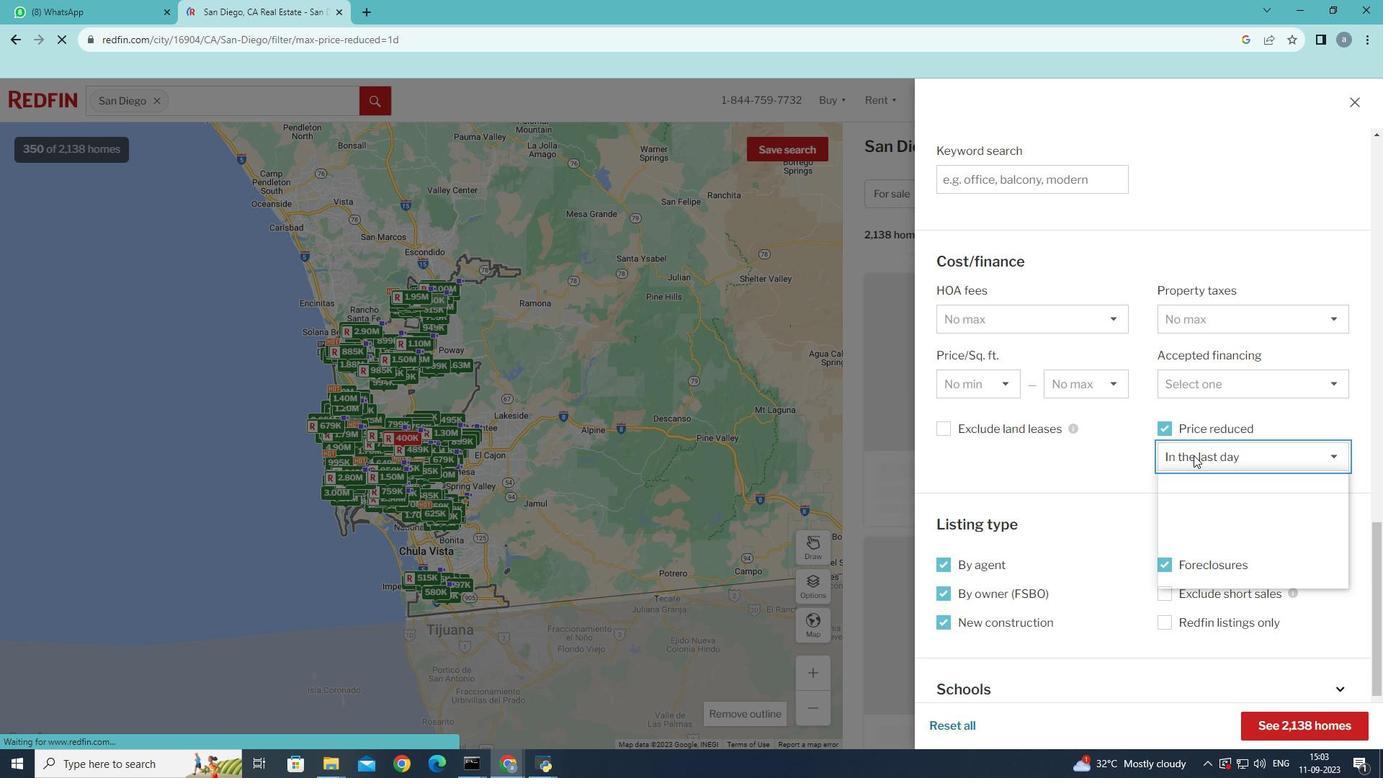 
Action: Mouse pressed left at (1194, 455)
Screenshot: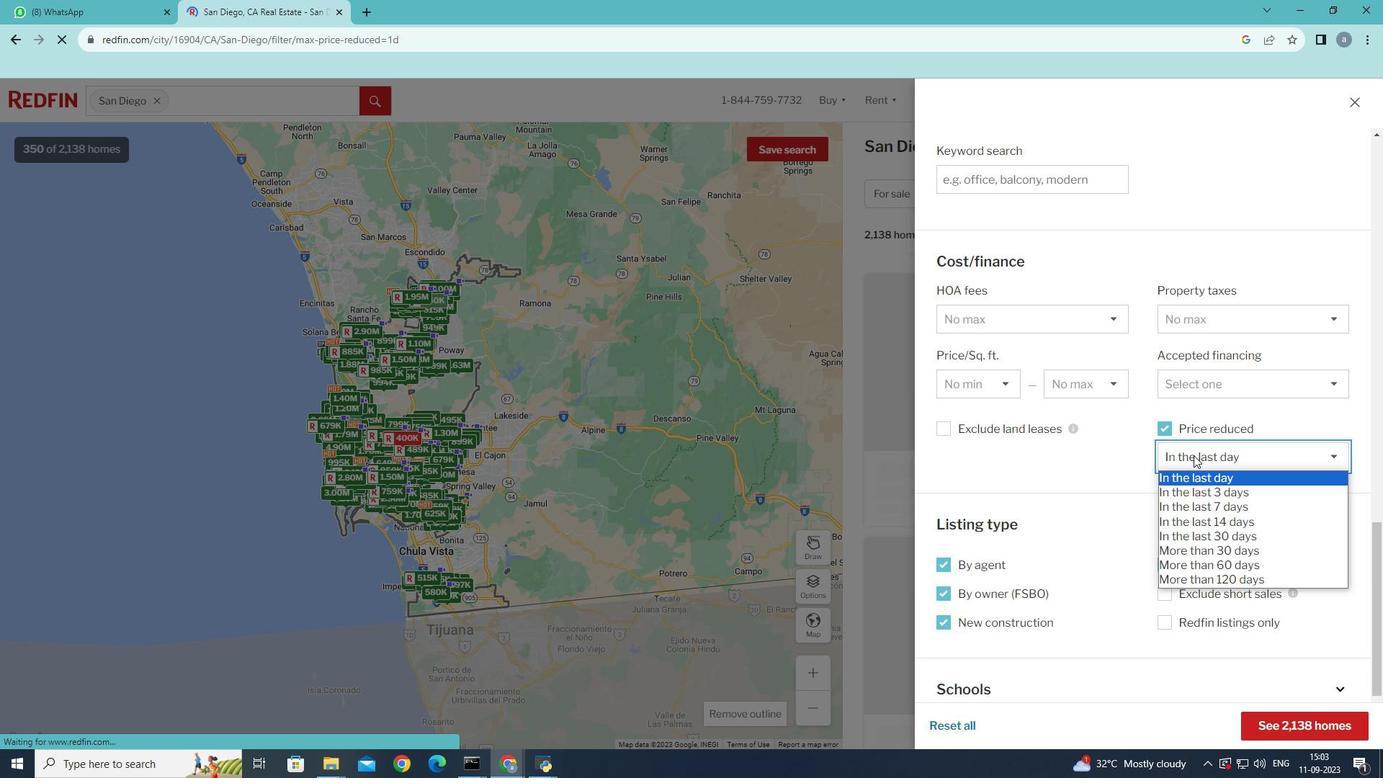 
Action: Mouse moved to (1124, 621)
Screenshot: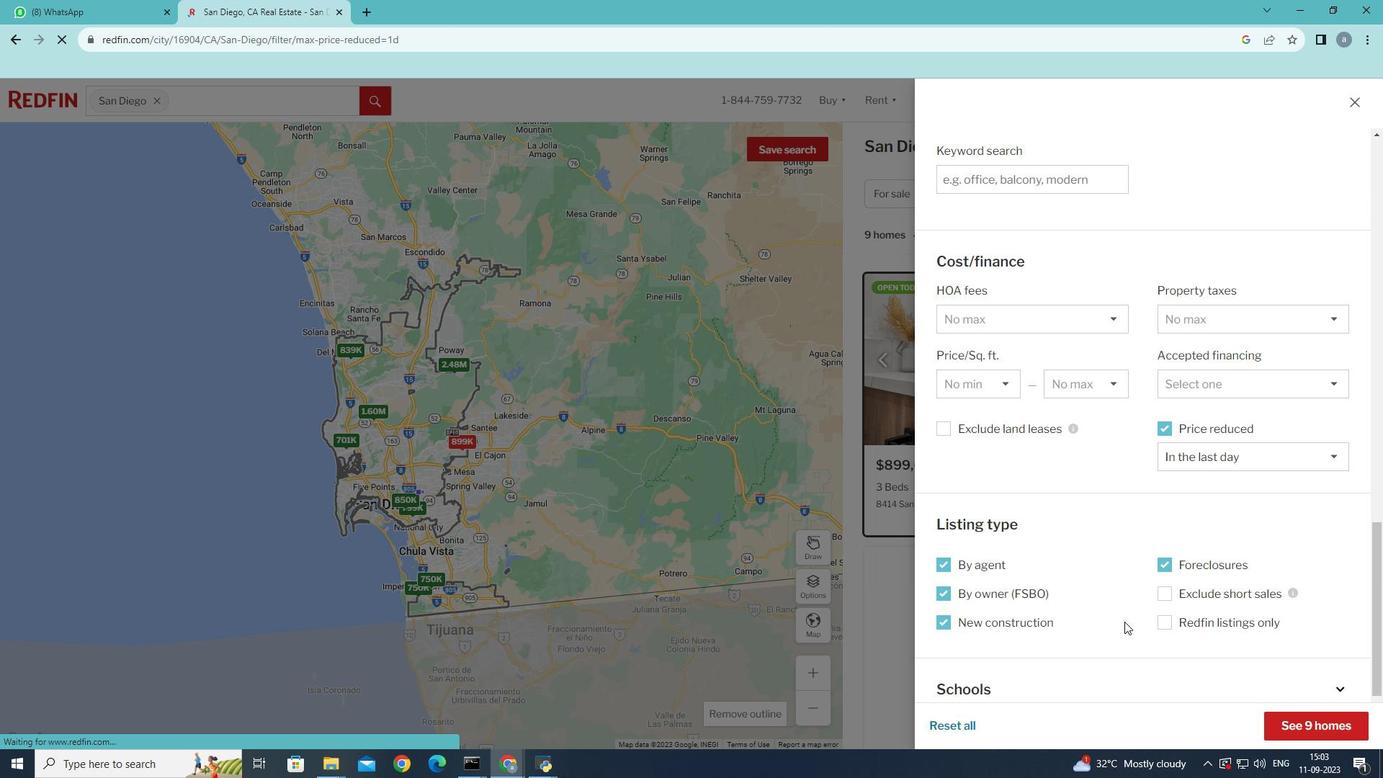 
Action: Mouse pressed left at (1124, 621)
Screenshot: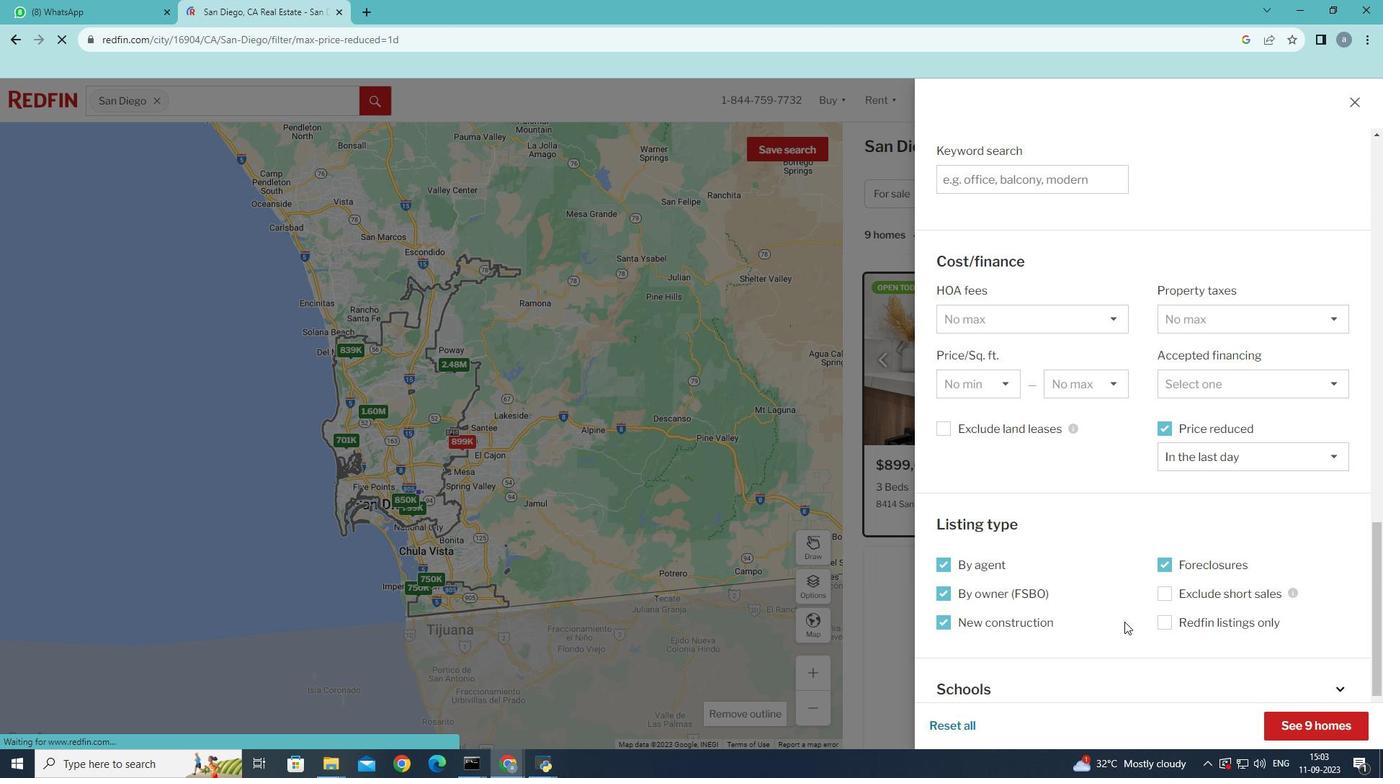 
Action: Mouse moved to (1300, 727)
Screenshot: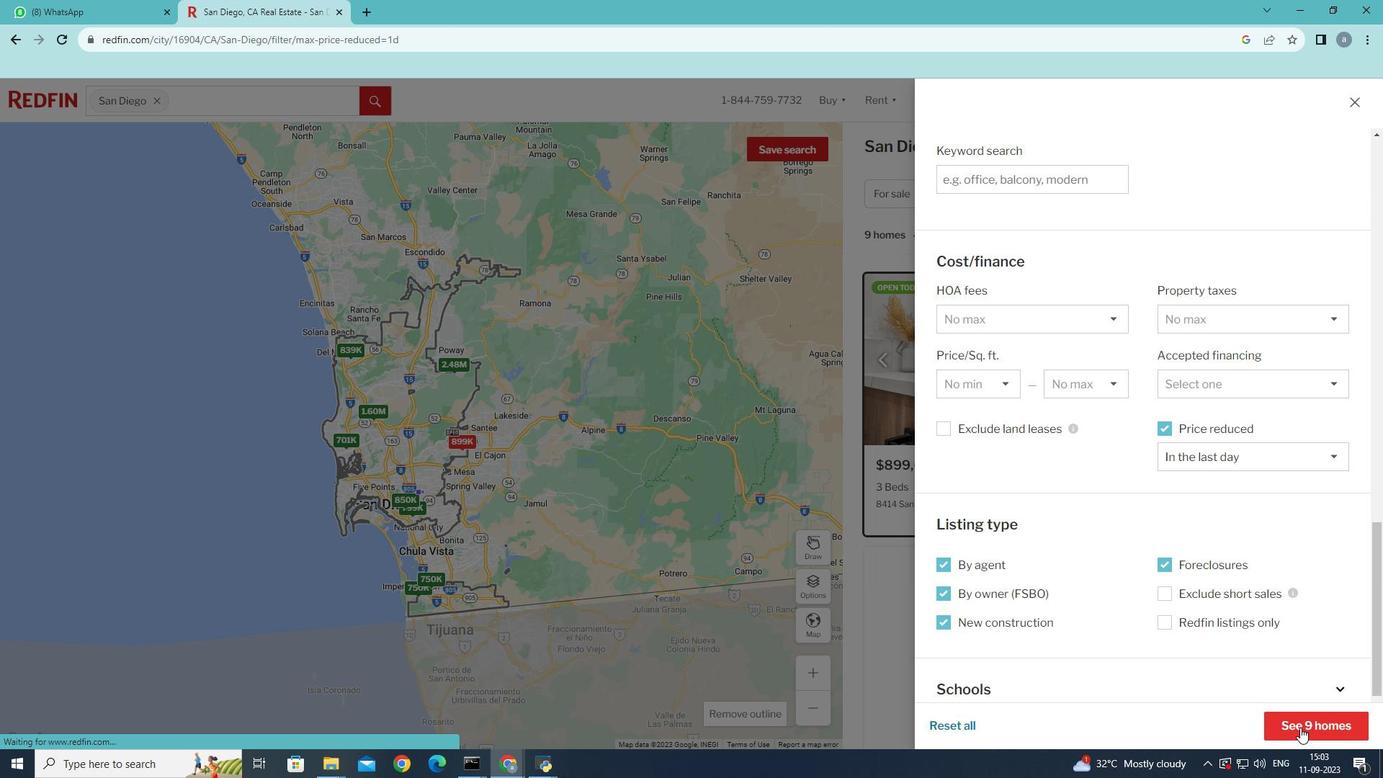 
Action: Mouse pressed left at (1300, 727)
Screenshot: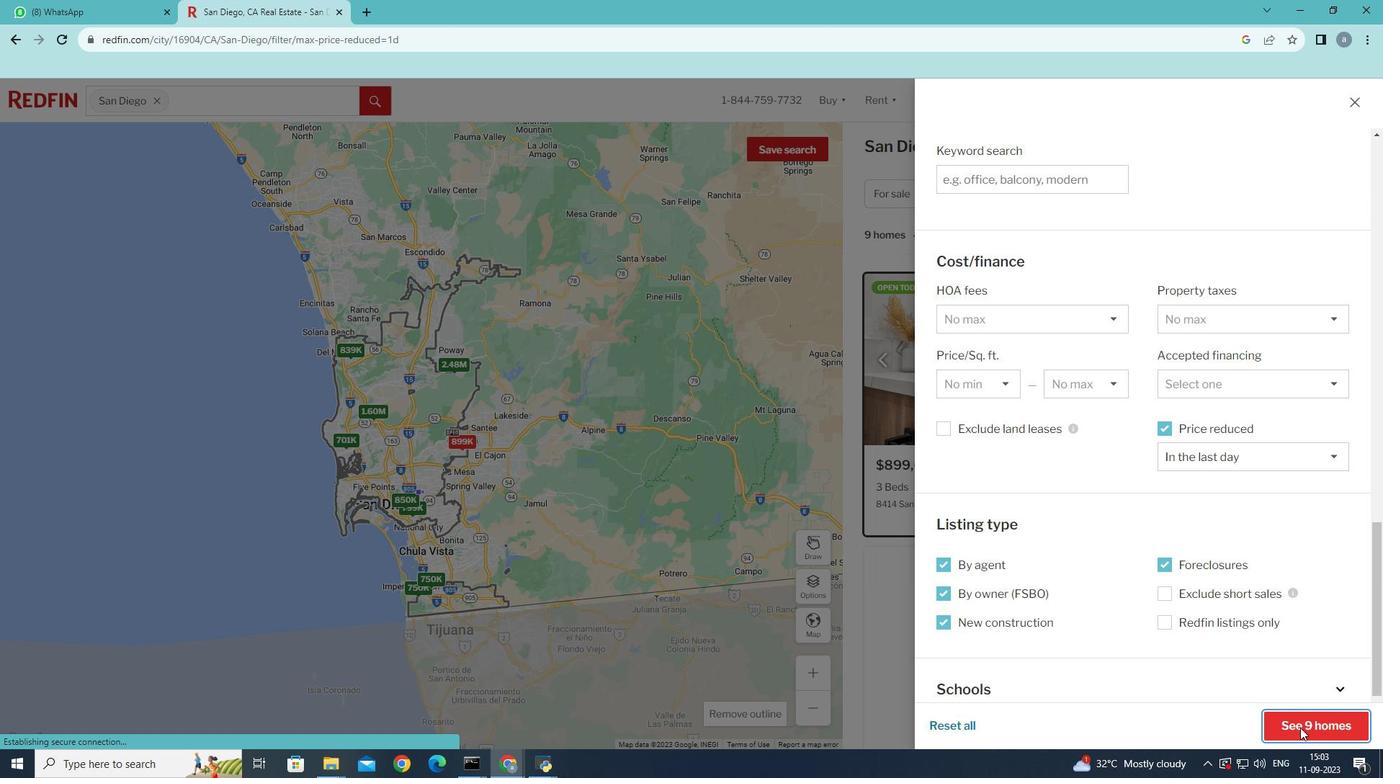 
Action: Mouse moved to (901, 577)
Screenshot: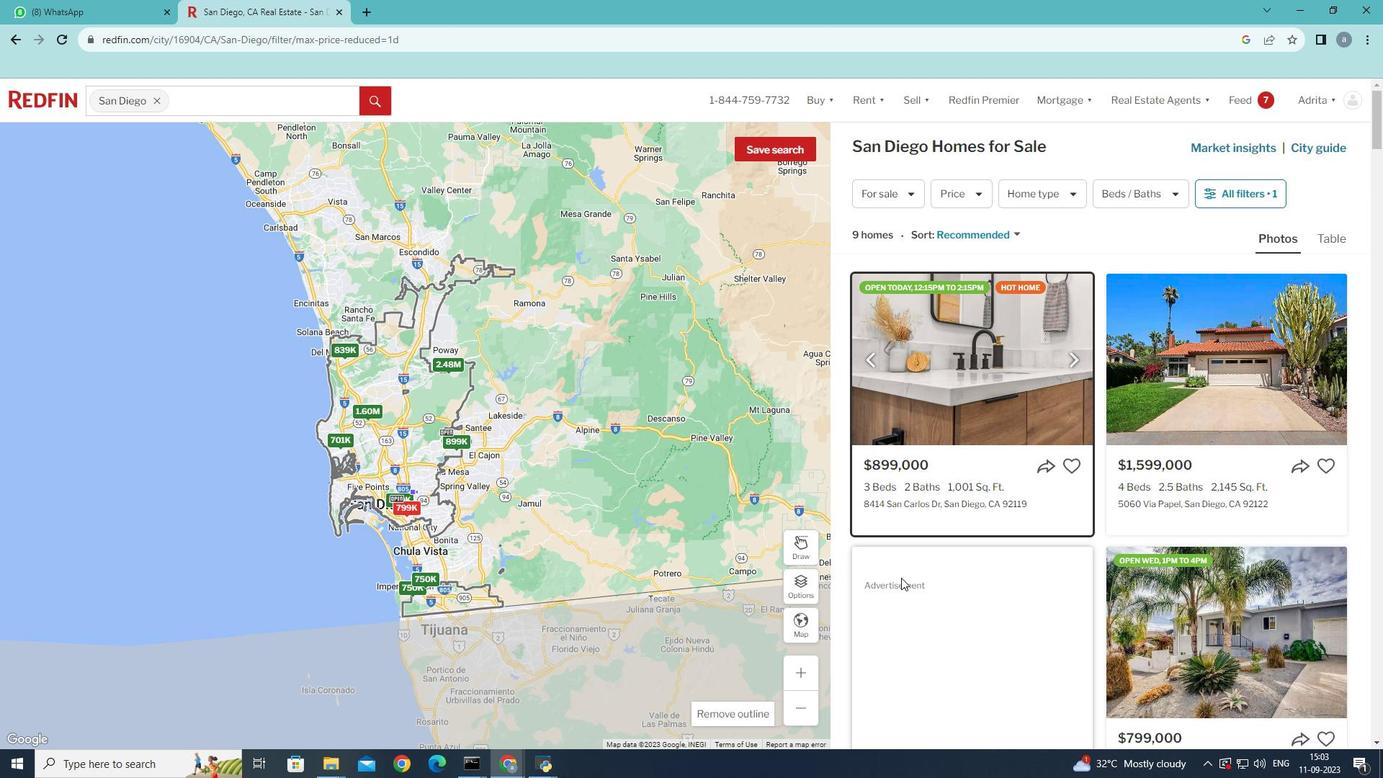 
